 Task: Create a due date automation trigger when advanced on, on the monday of the week a card is due add checklist with all checklists complete at 11:00 AM.
Action: Mouse moved to (1320, 100)
Screenshot: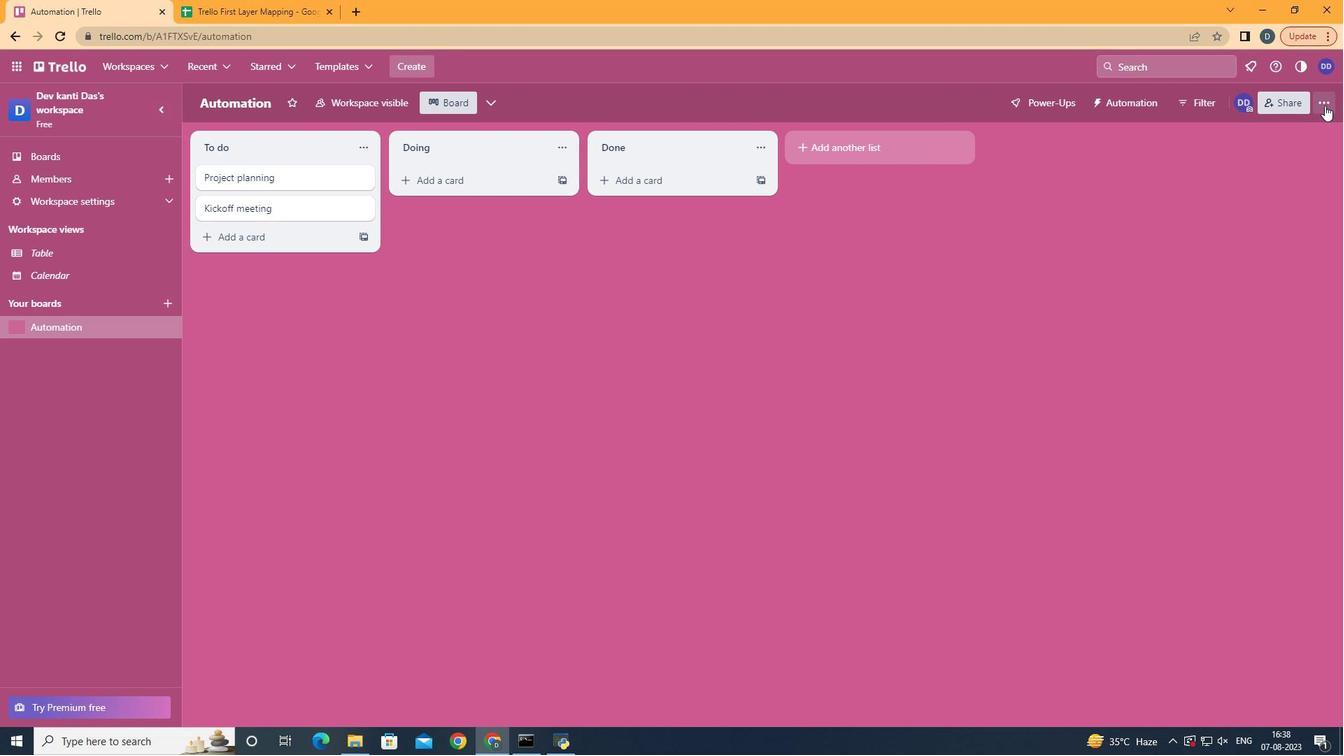 
Action: Mouse pressed left at (1320, 100)
Screenshot: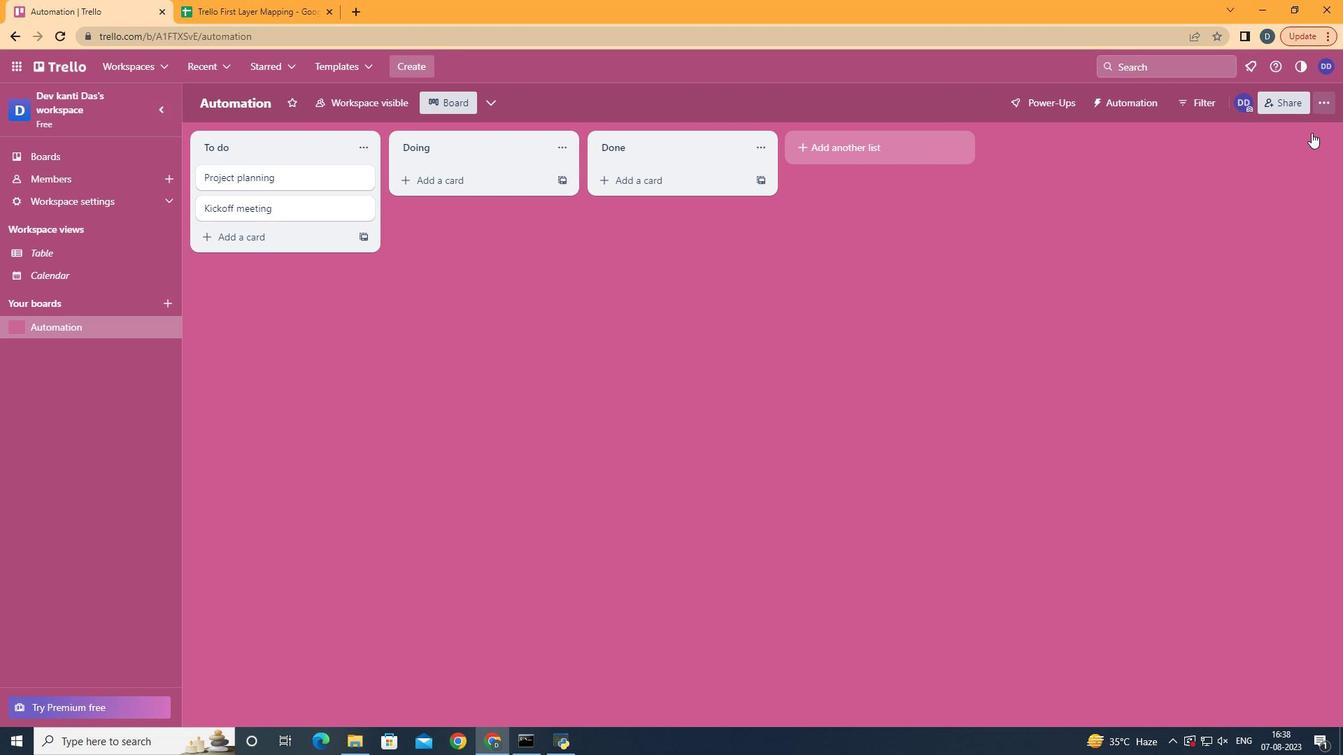 
Action: Mouse moved to (1227, 295)
Screenshot: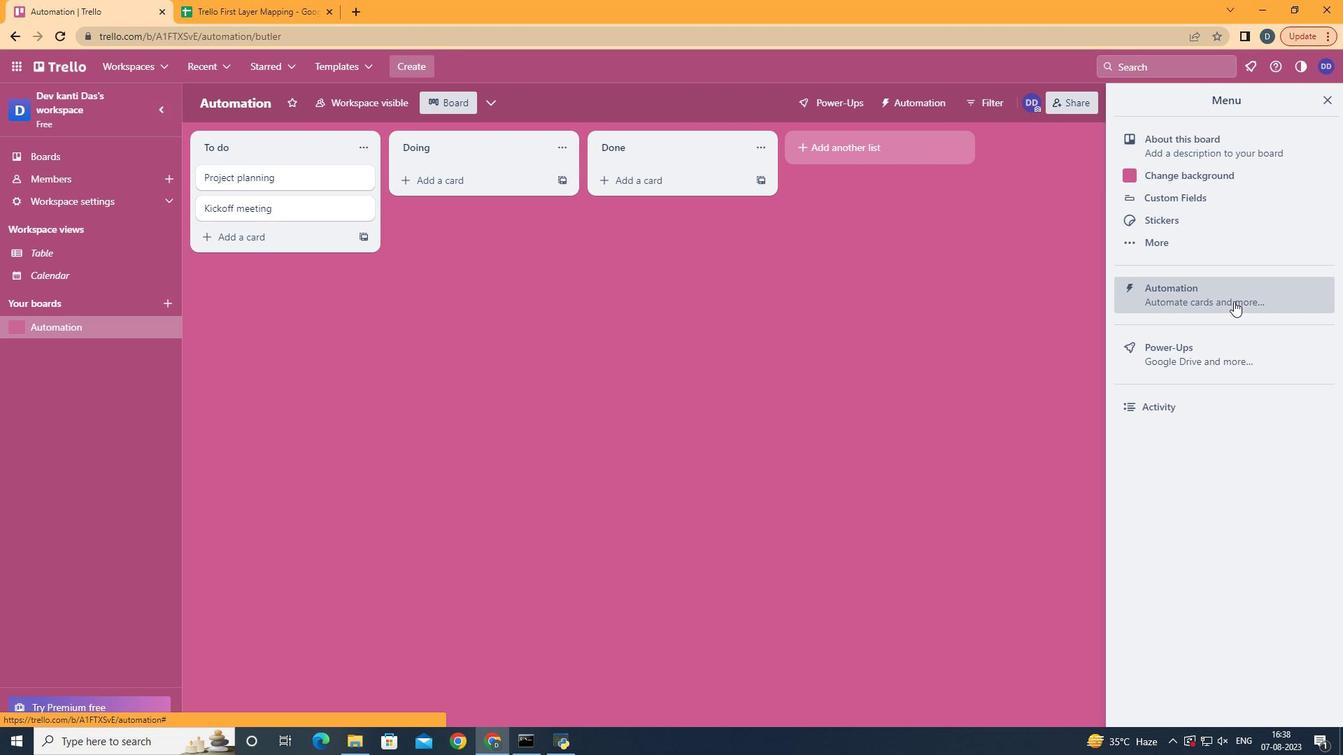 
Action: Mouse pressed left at (1227, 295)
Screenshot: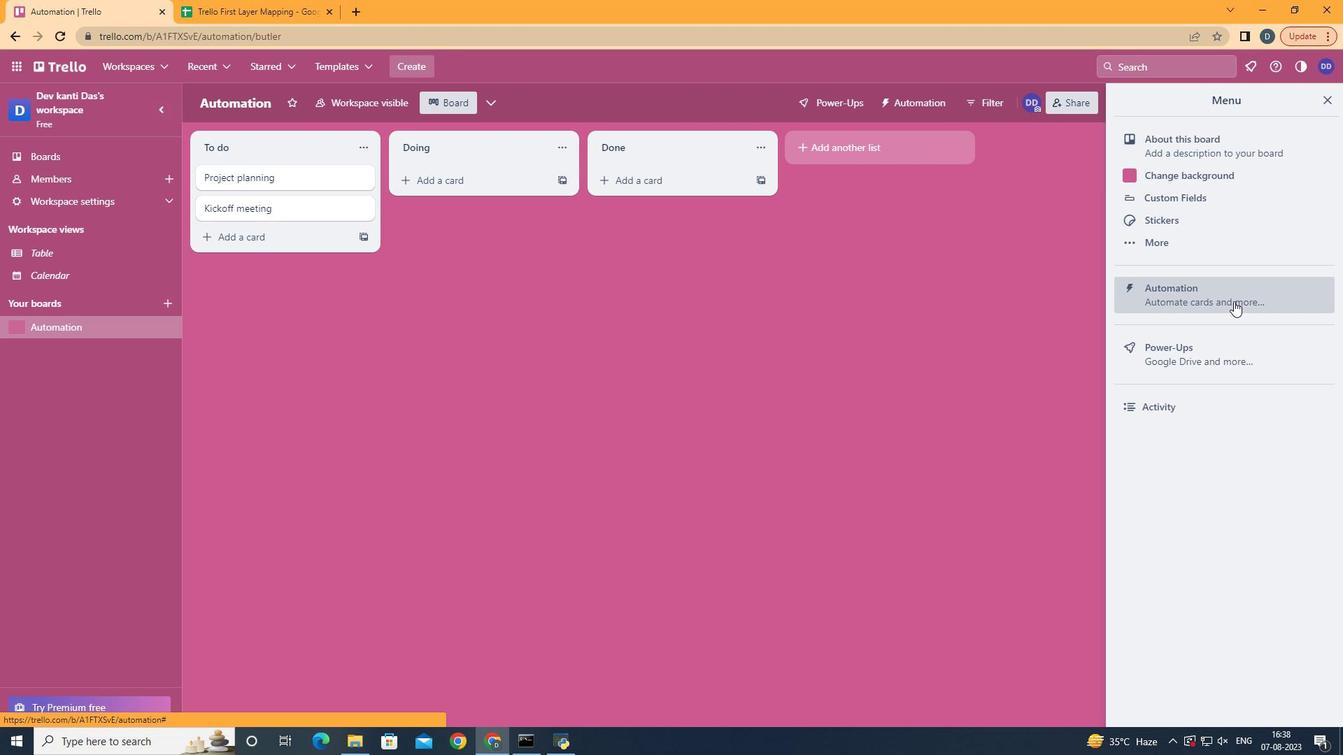 
Action: Mouse moved to (244, 275)
Screenshot: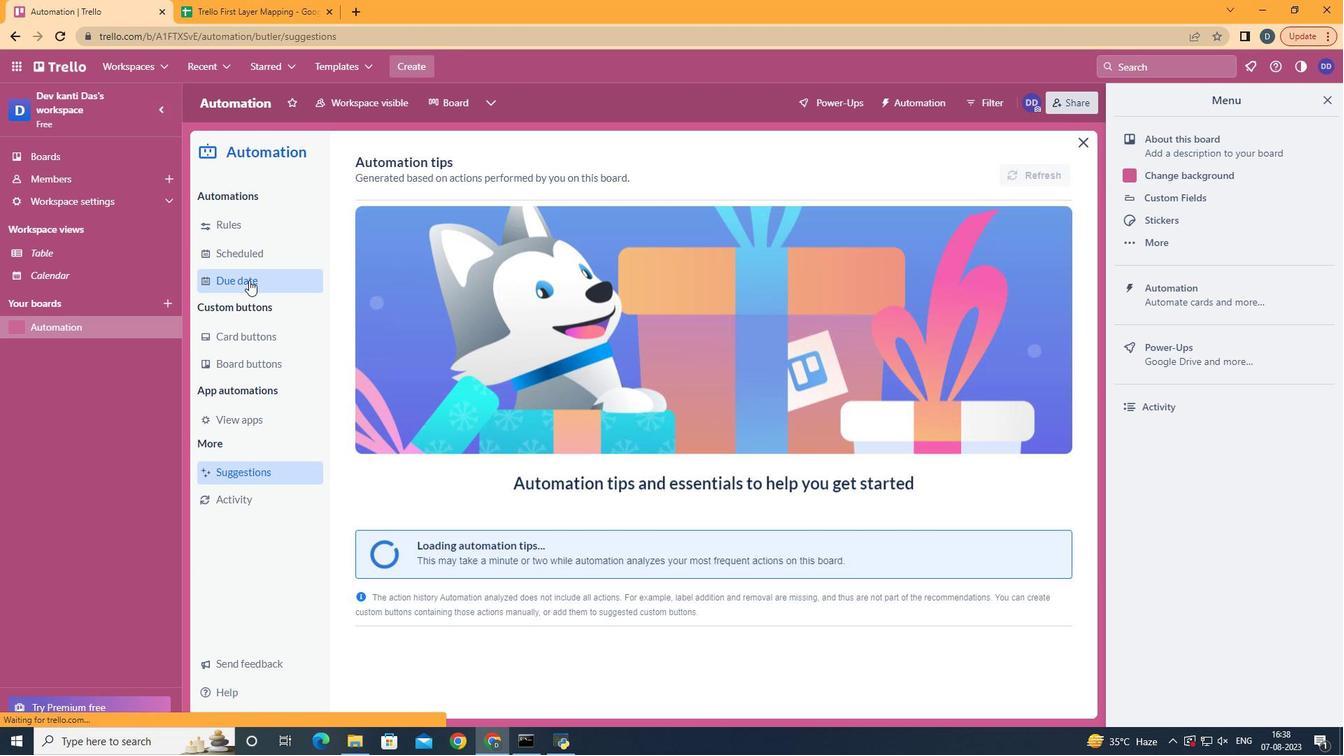 
Action: Mouse pressed left at (244, 275)
Screenshot: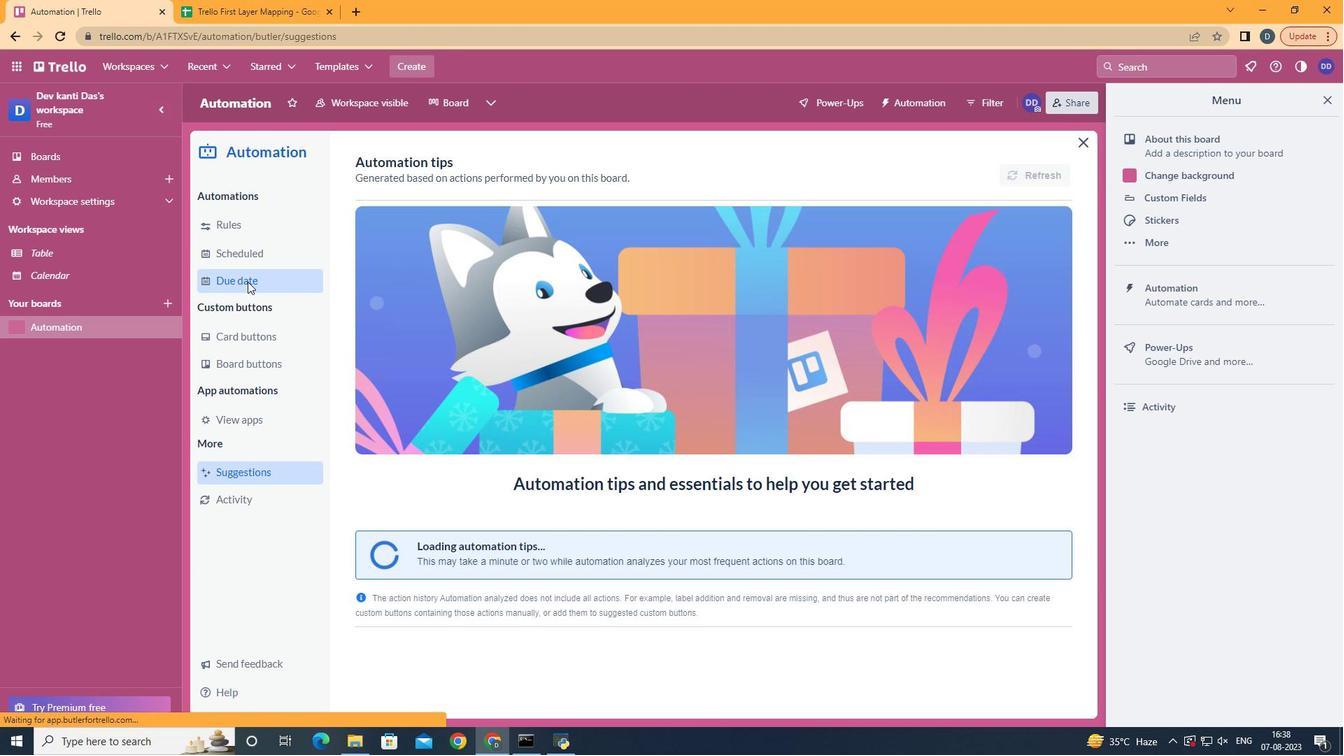 
Action: Mouse moved to (980, 158)
Screenshot: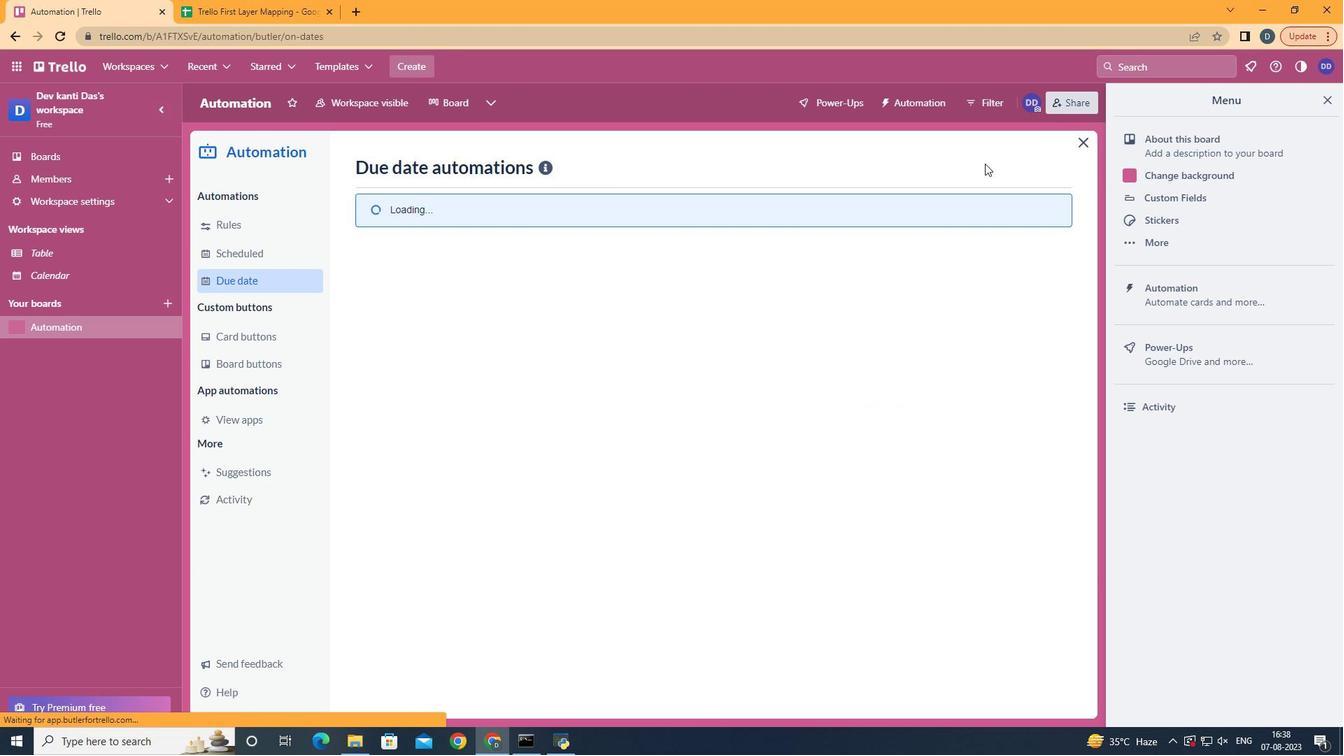 
Action: Mouse pressed left at (980, 158)
Screenshot: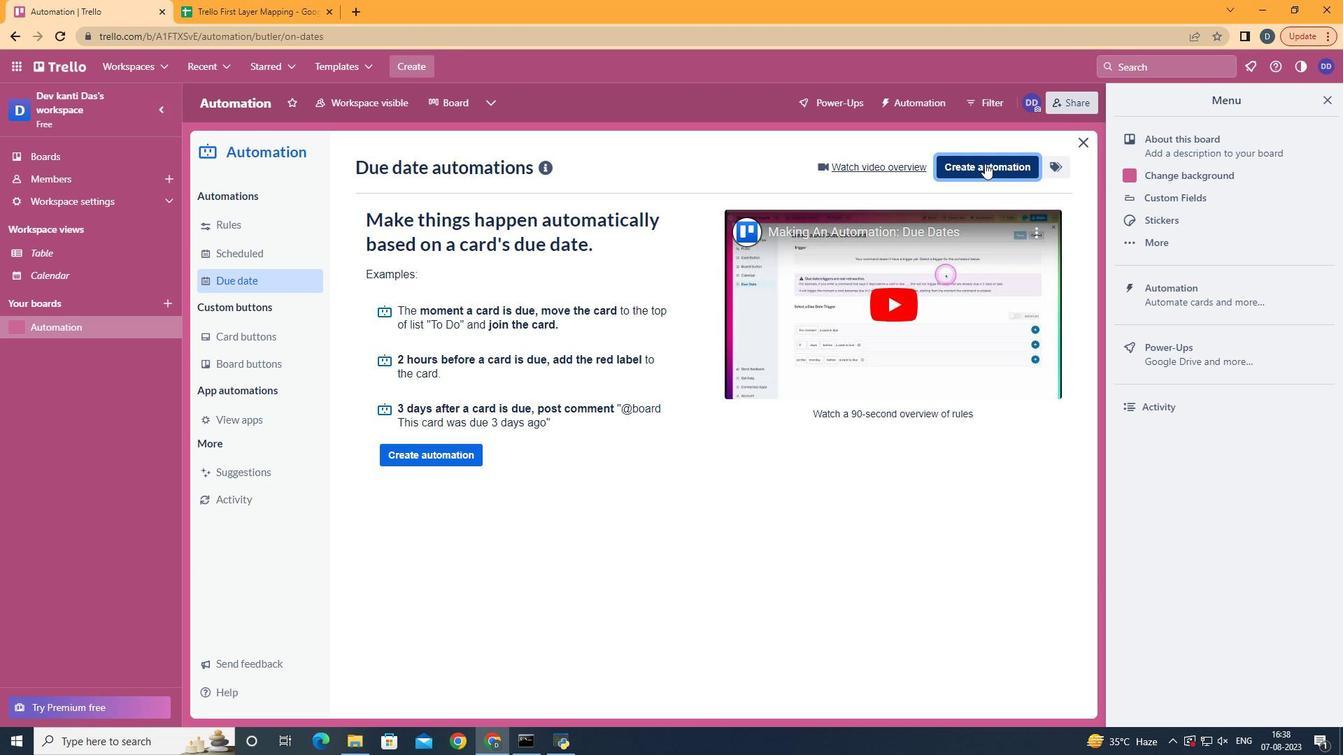
Action: Mouse moved to (729, 295)
Screenshot: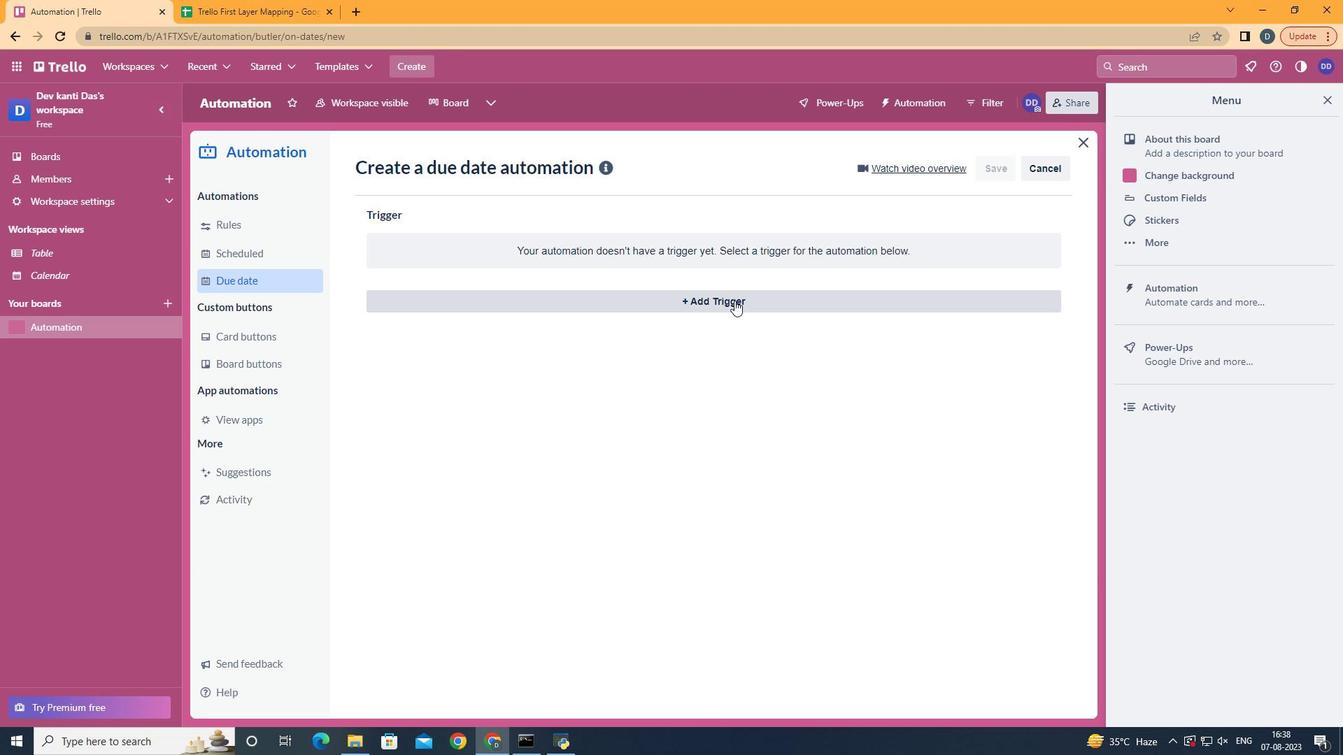 
Action: Mouse pressed left at (729, 295)
Screenshot: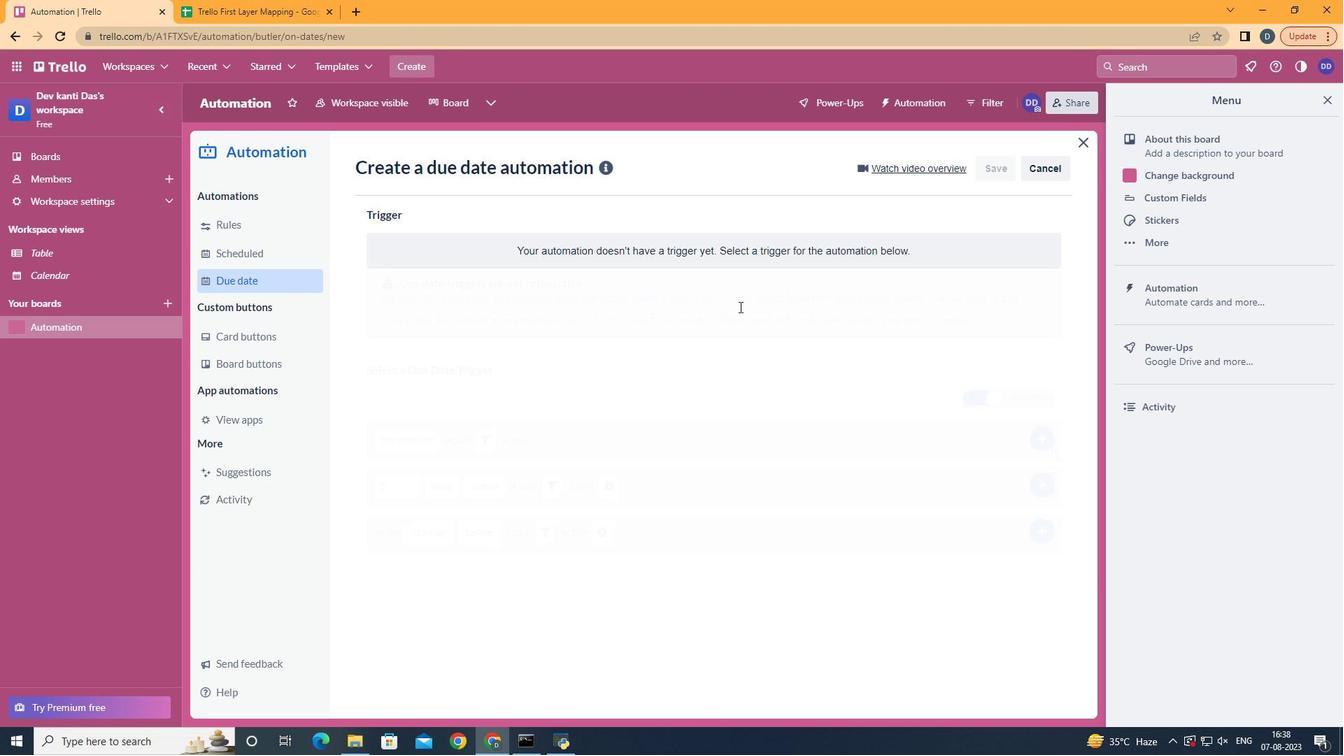 
Action: Mouse moved to (468, 358)
Screenshot: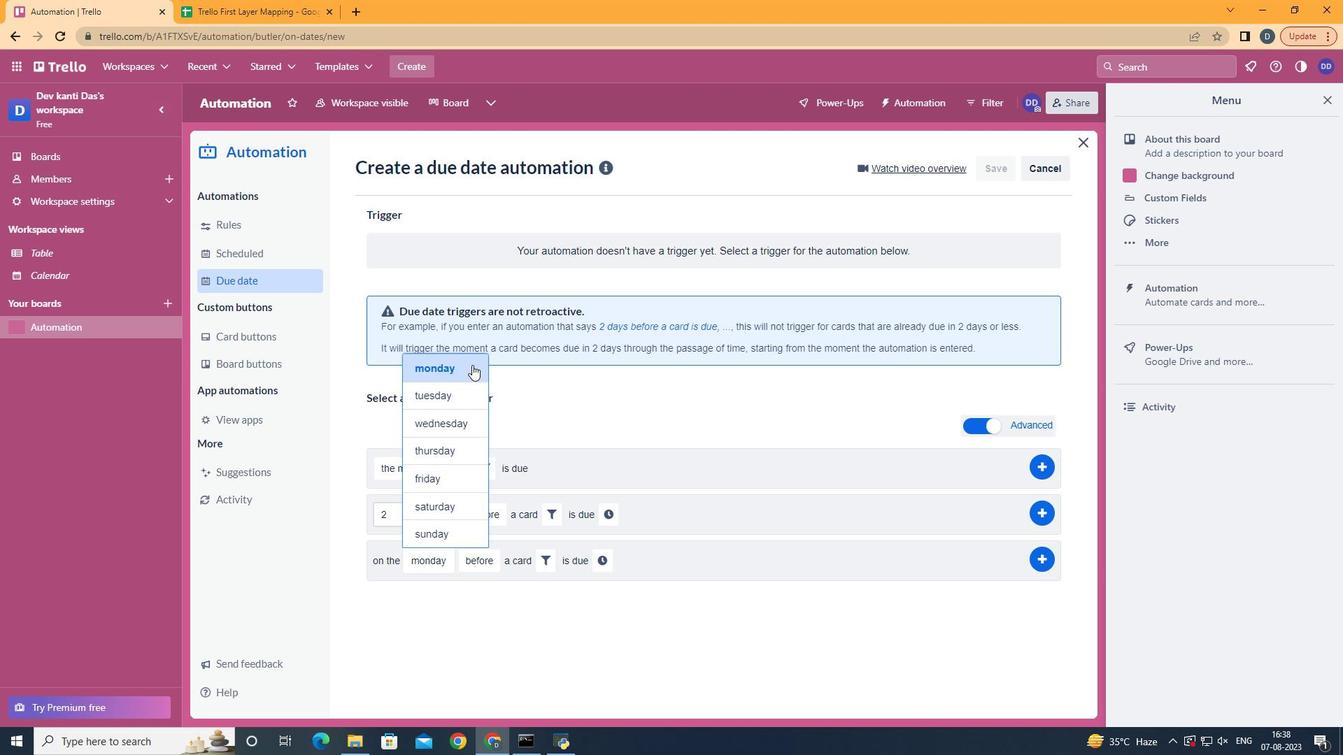 
Action: Mouse pressed left at (468, 358)
Screenshot: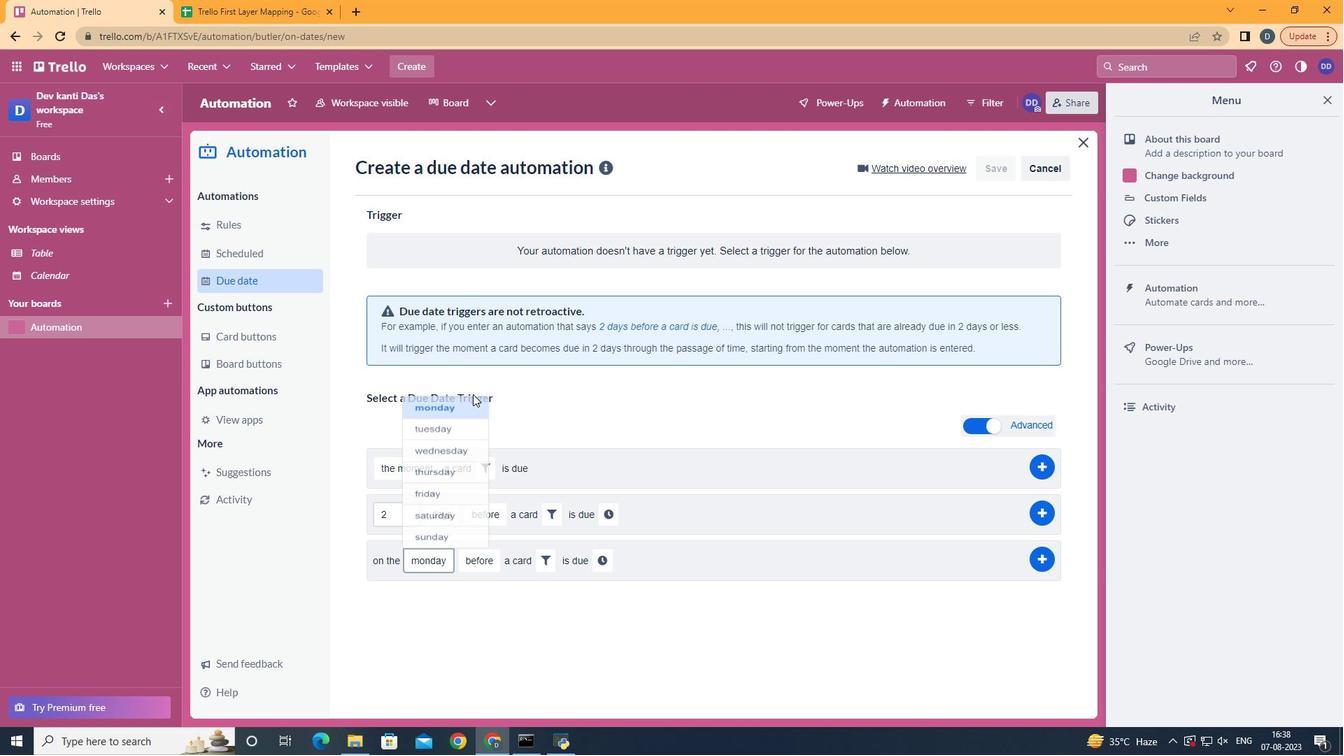 
Action: Mouse moved to (489, 638)
Screenshot: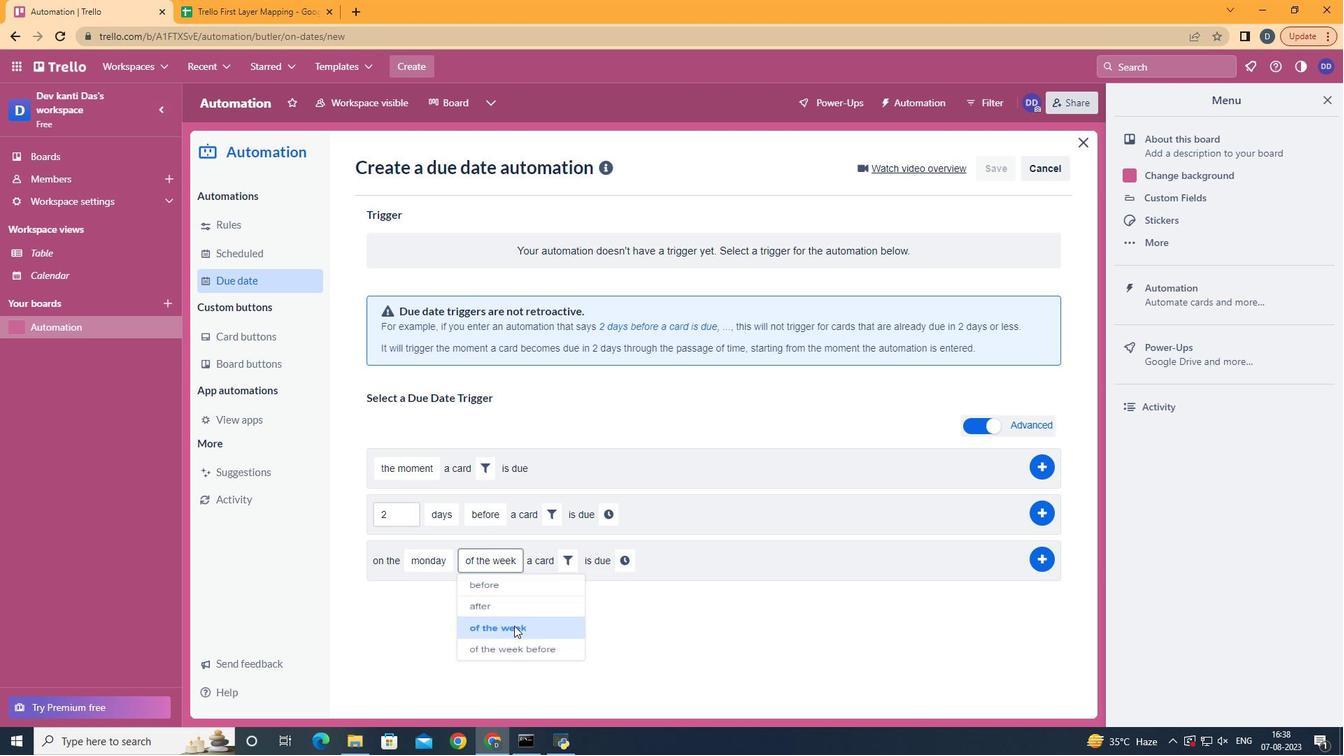 
Action: Mouse pressed left at (489, 638)
Screenshot: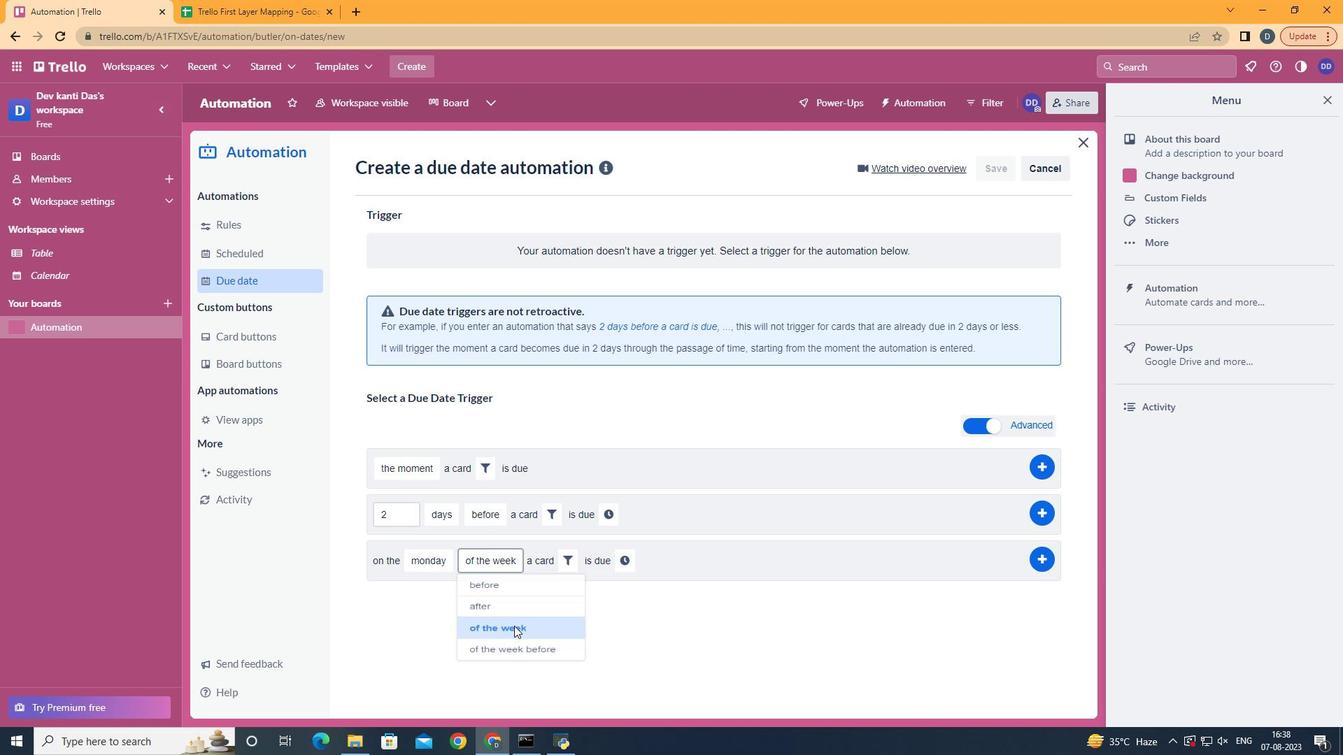 
Action: Mouse moved to (560, 549)
Screenshot: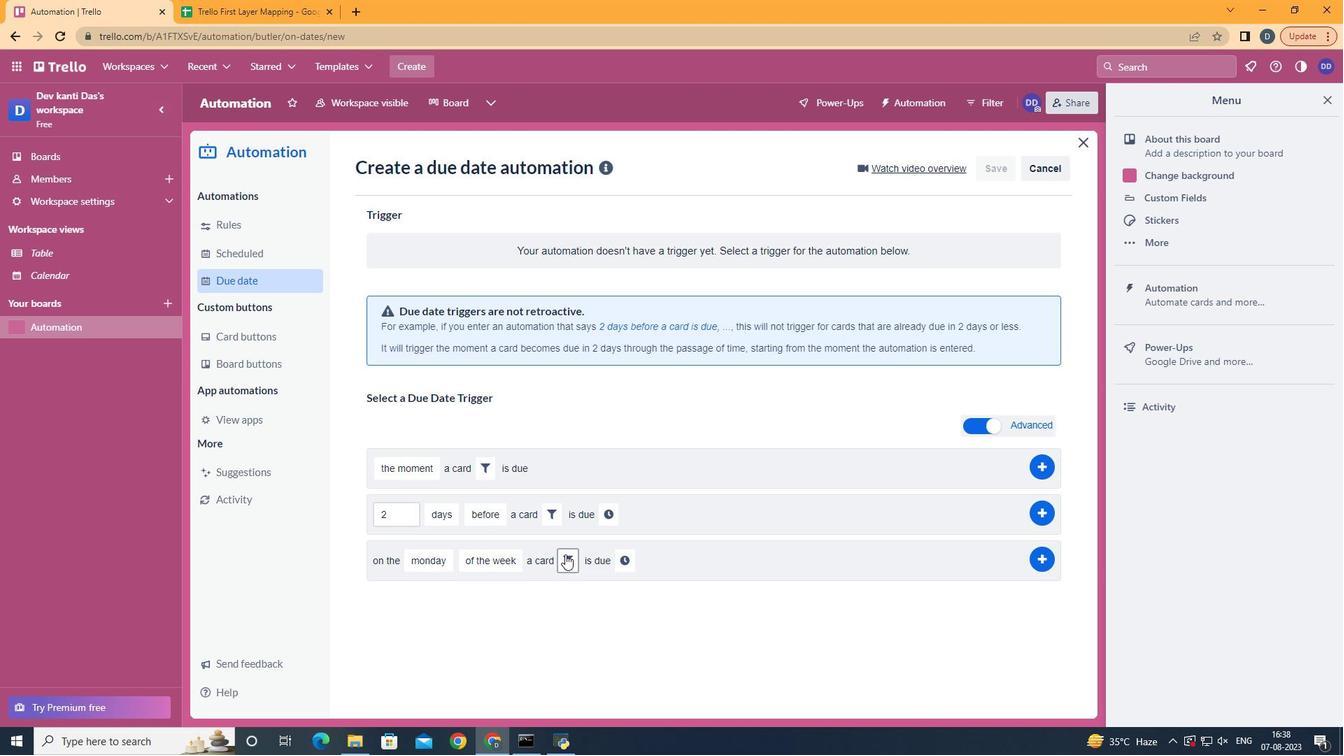 
Action: Mouse pressed left at (560, 549)
Screenshot: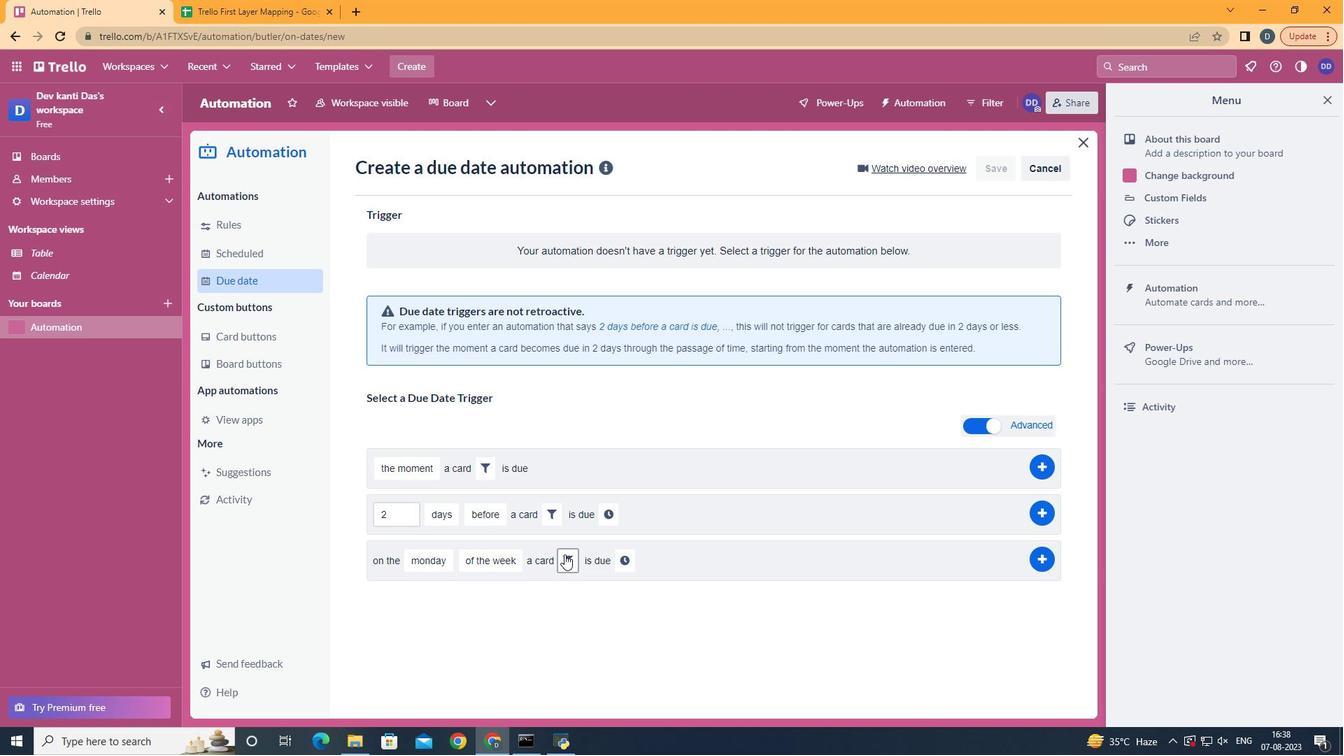 
Action: Mouse moved to (694, 599)
Screenshot: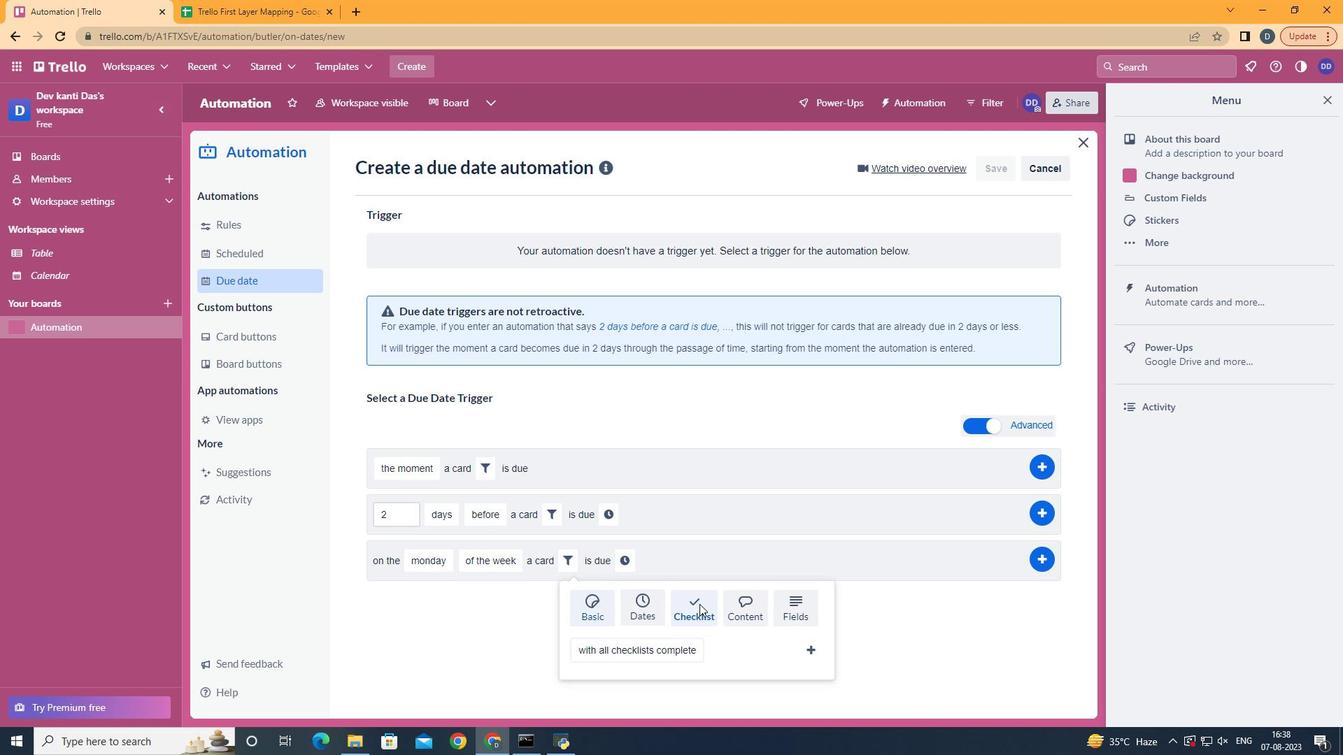 
Action: Mouse pressed left at (694, 599)
Screenshot: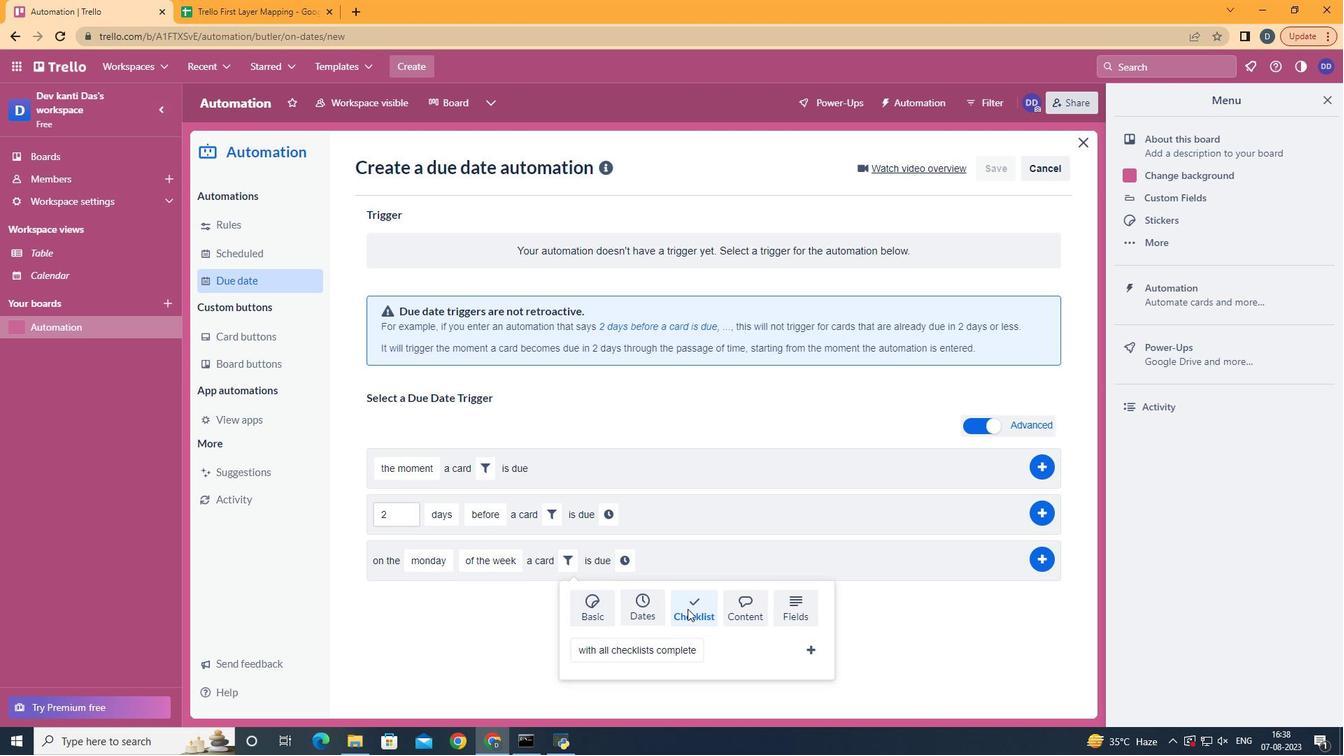 
Action: Mouse moved to (658, 505)
Screenshot: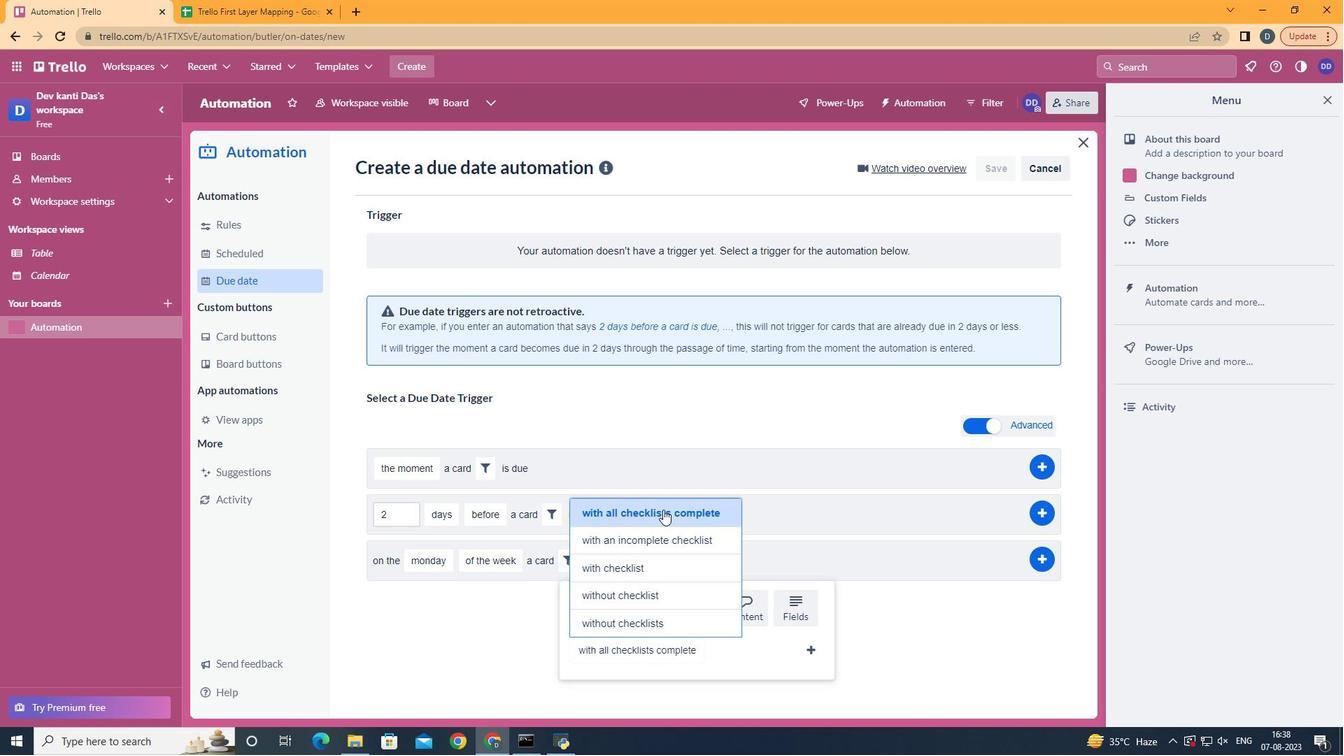 
Action: Mouse pressed left at (658, 505)
Screenshot: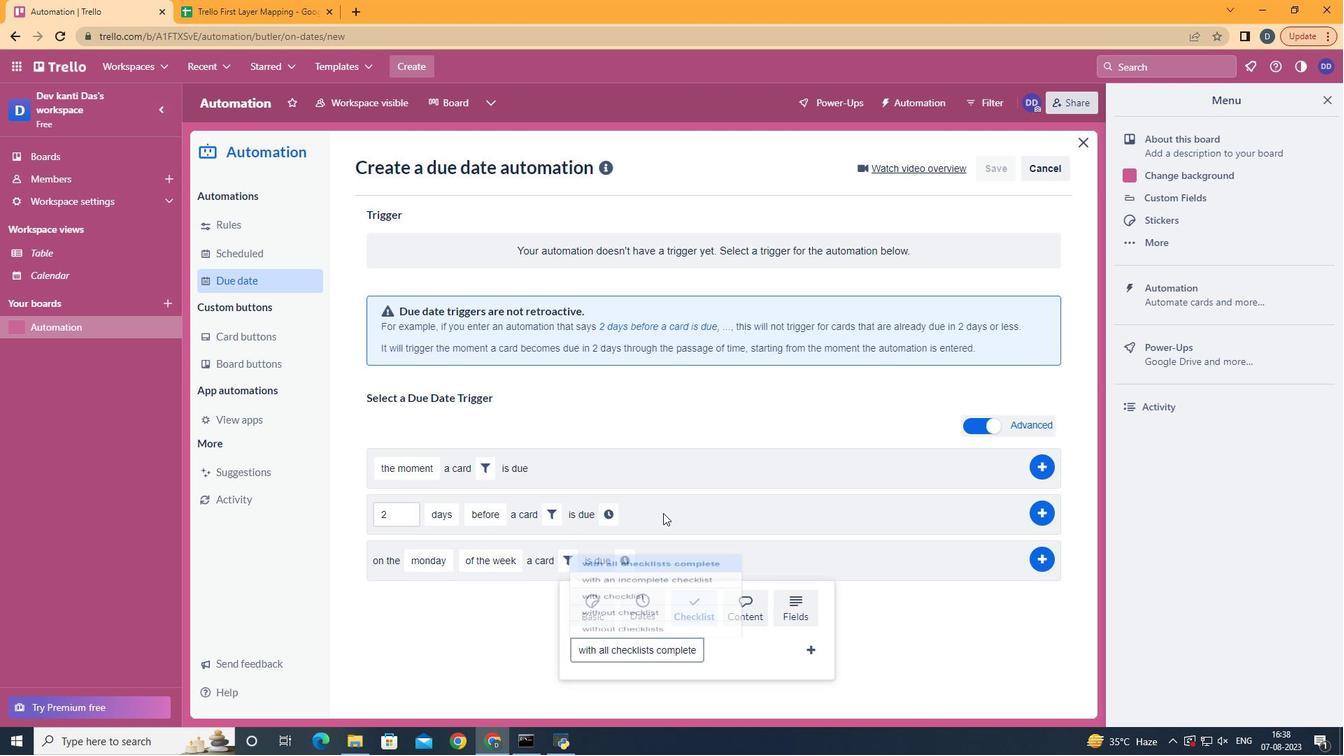 
Action: Mouse moved to (812, 640)
Screenshot: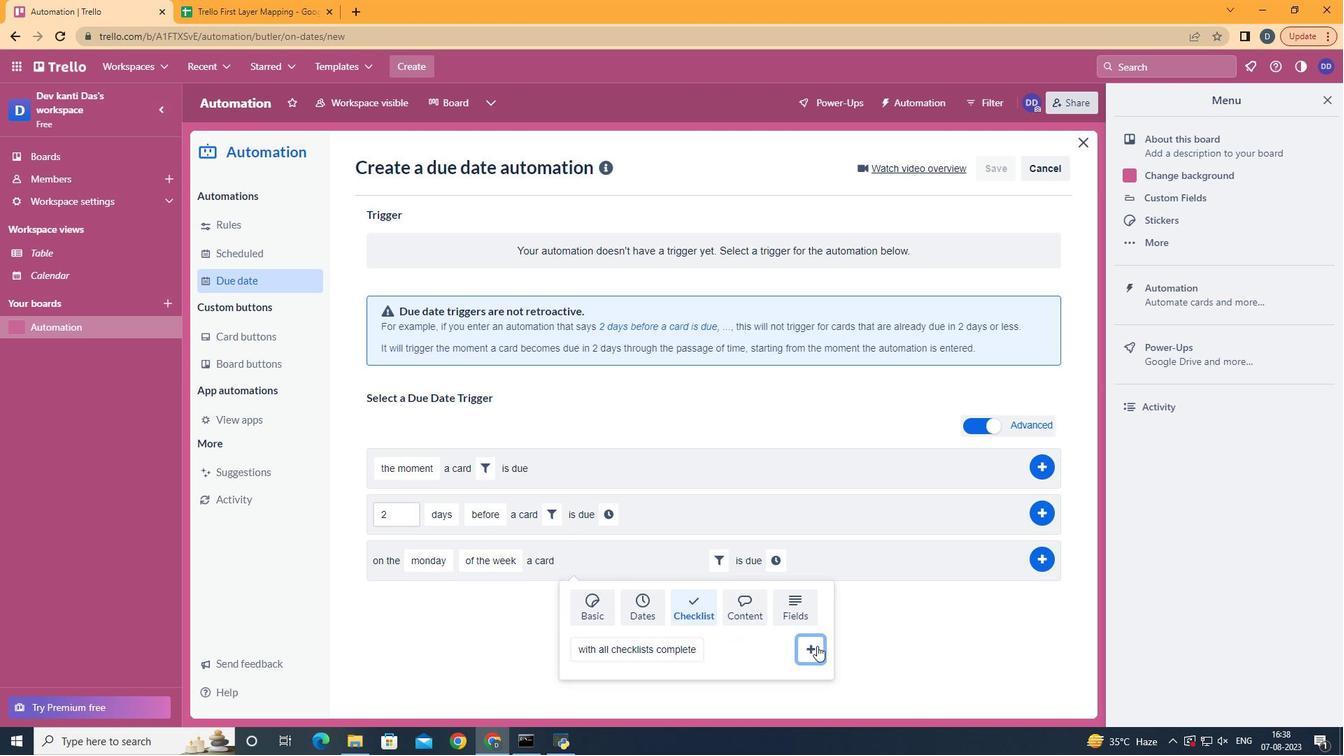 
Action: Mouse pressed left at (812, 640)
Screenshot: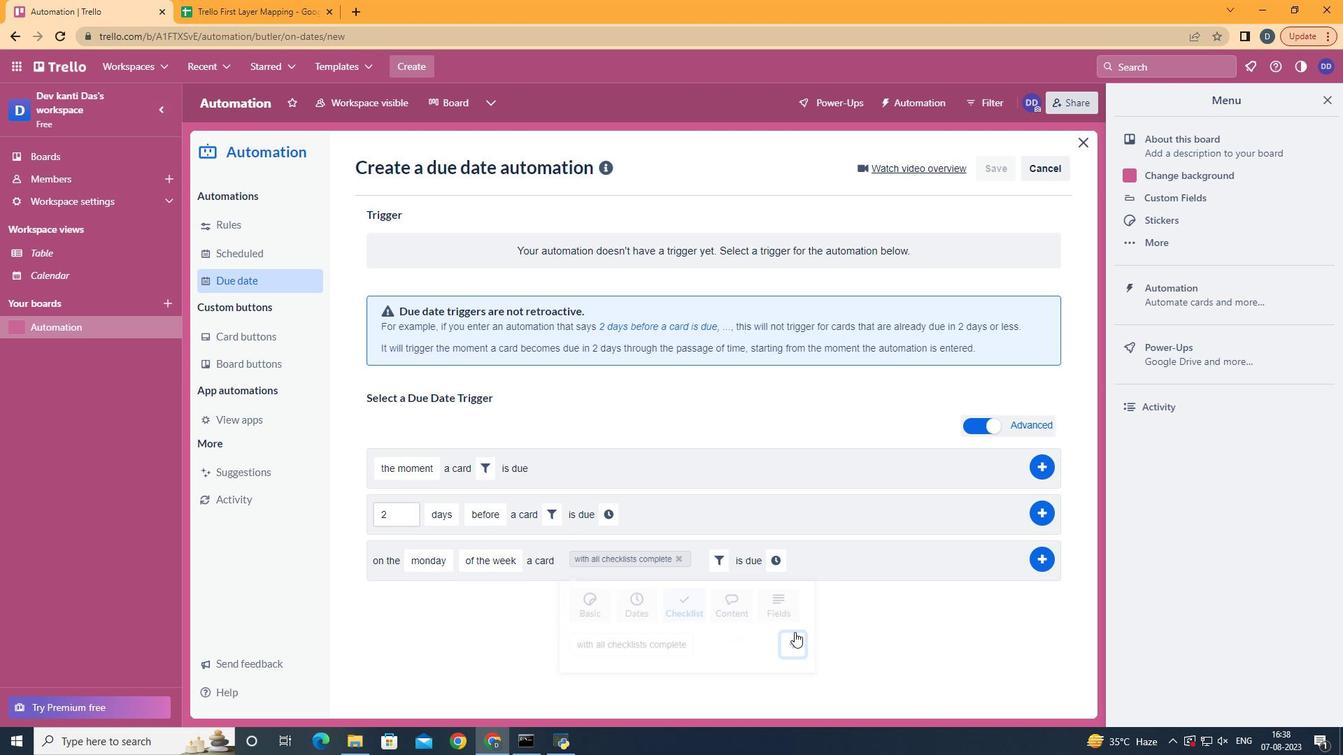 
Action: Mouse moved to (766, 551)
Screenshot: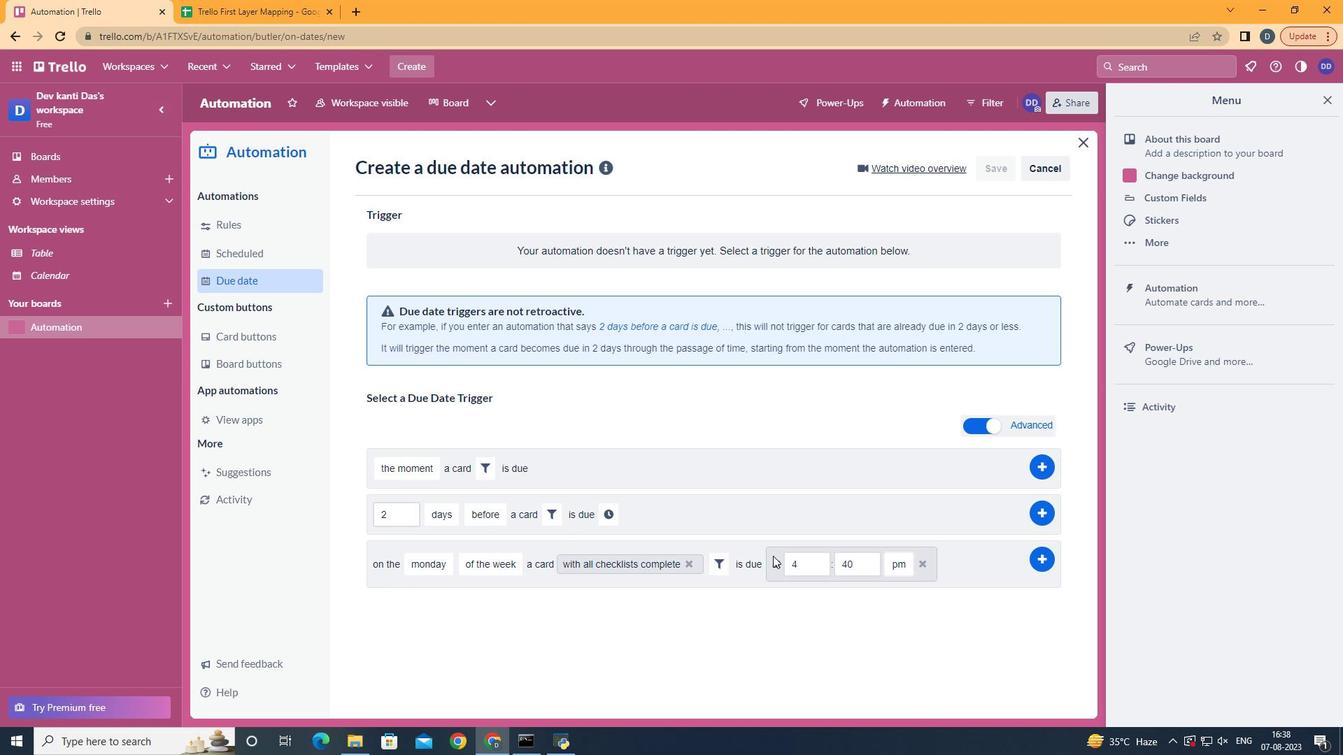 
Action: Mouse pressed left at (766, 551)
Screenshot: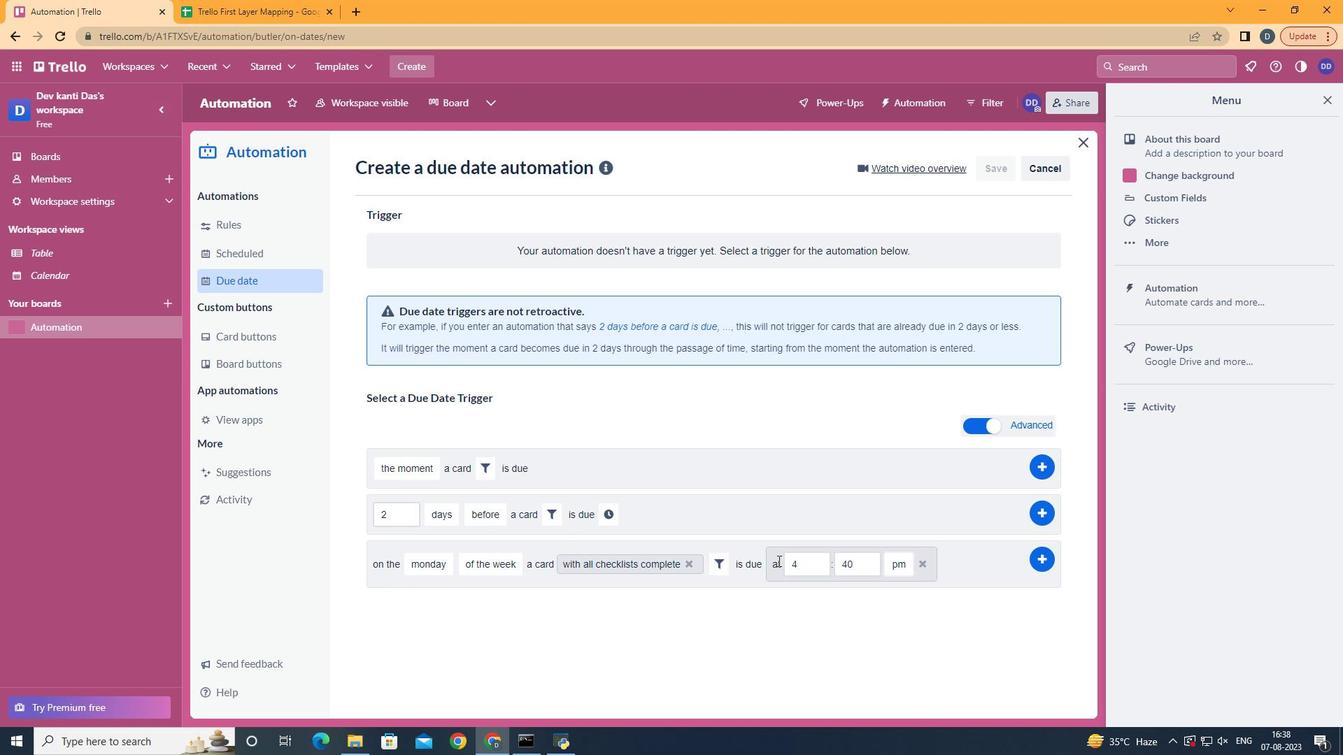 
Action: Mouse moved to (803, 568)
Screenshot: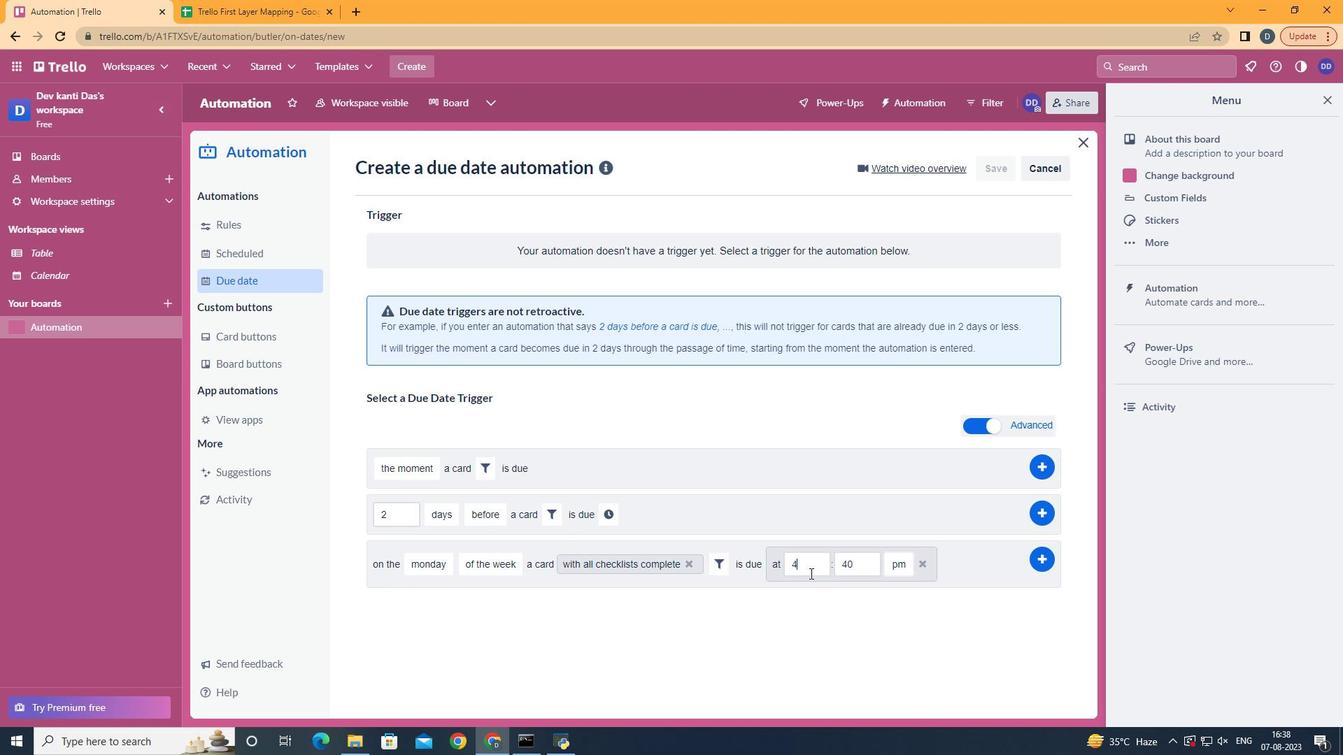 
Action: Mouse pressed left at (803, 568)
Screenshot: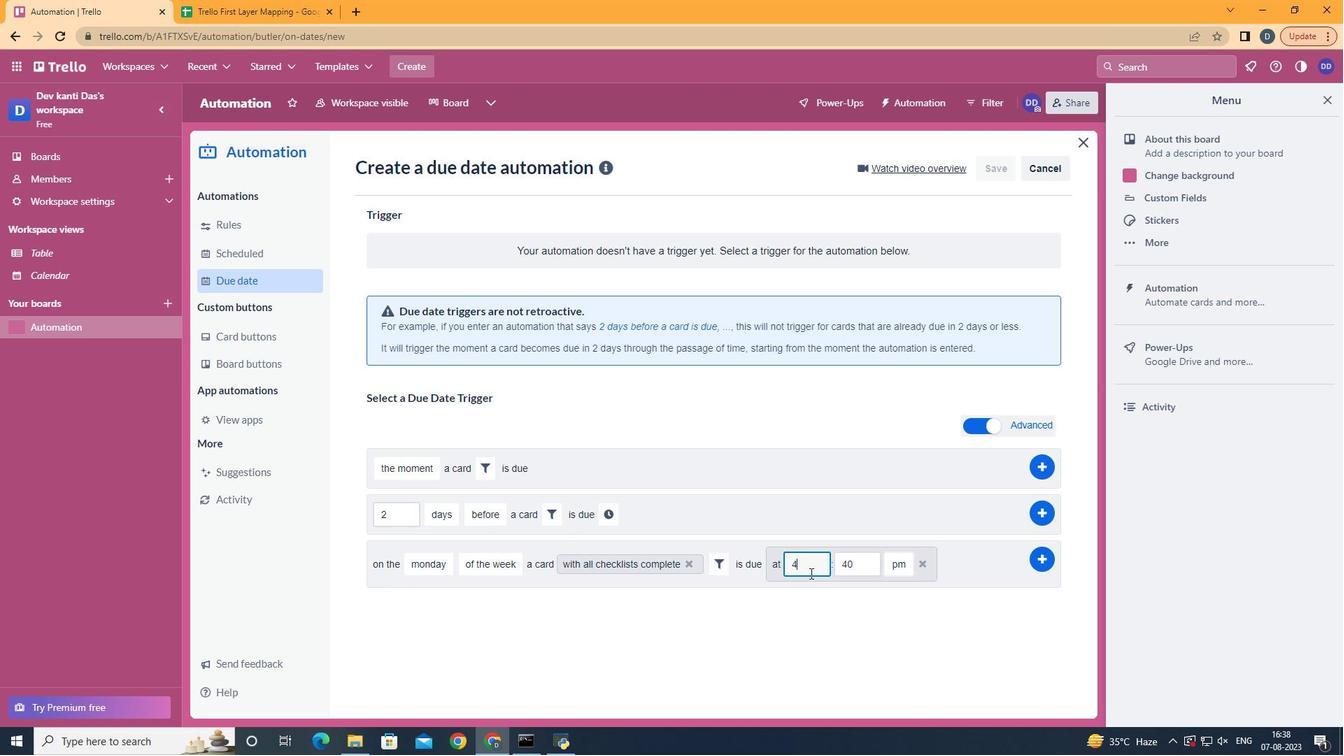 
Action: Mouse moved to (805, 568)
Screenshot: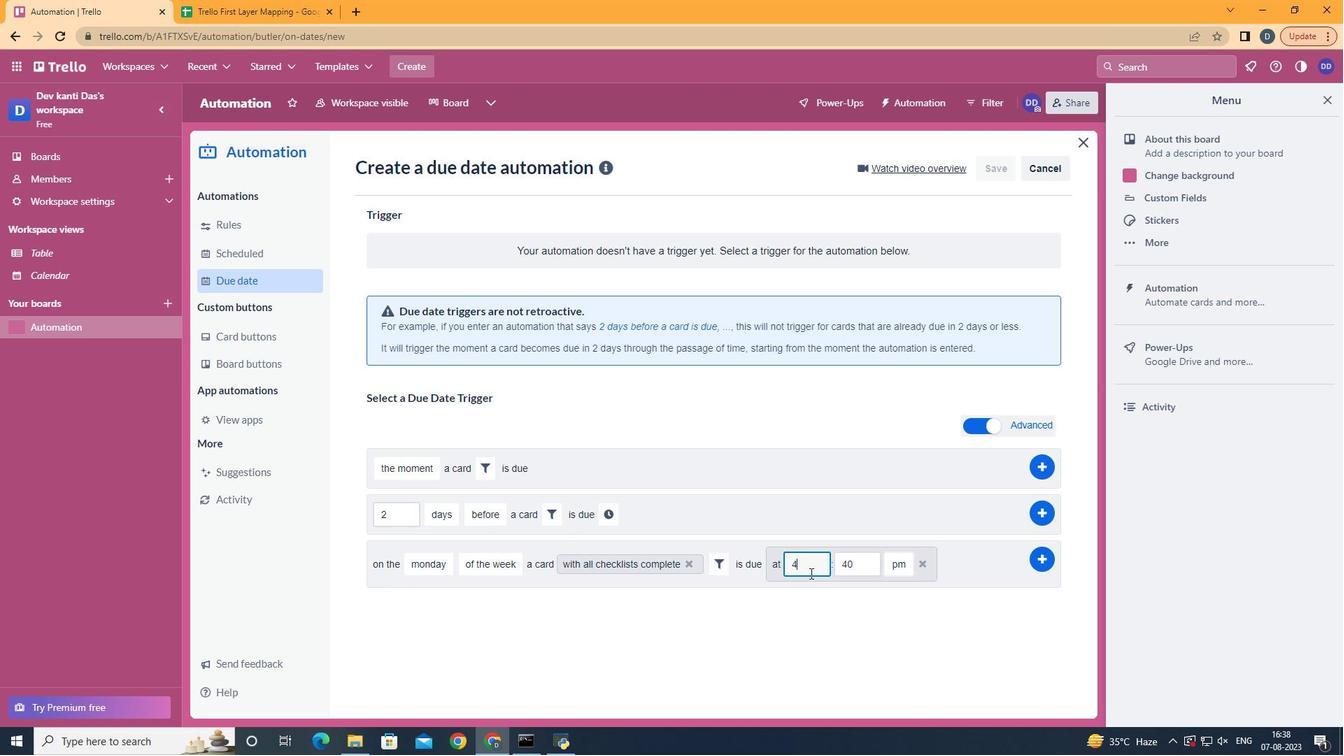 
Action: Key pressed <Key.backspace>11
Screenshot: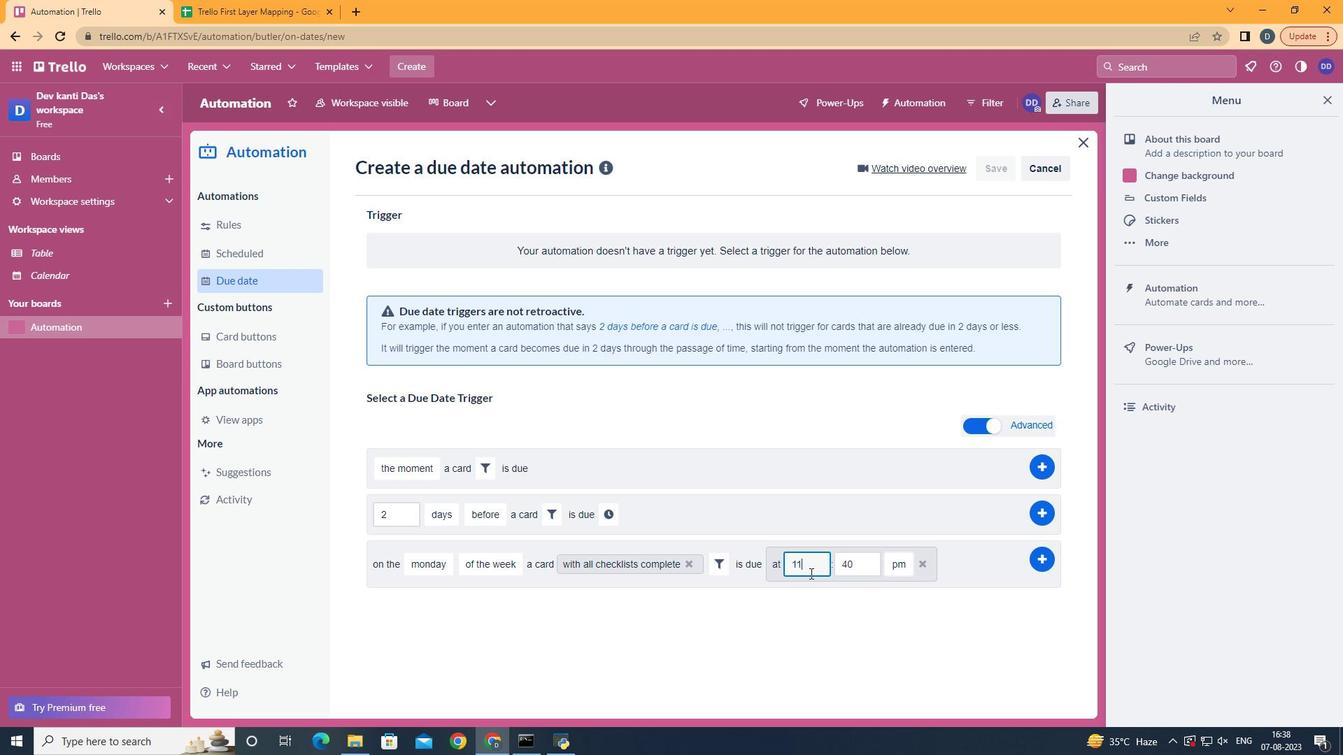
Action: Mouse moved to (866, 568)
Screenshot: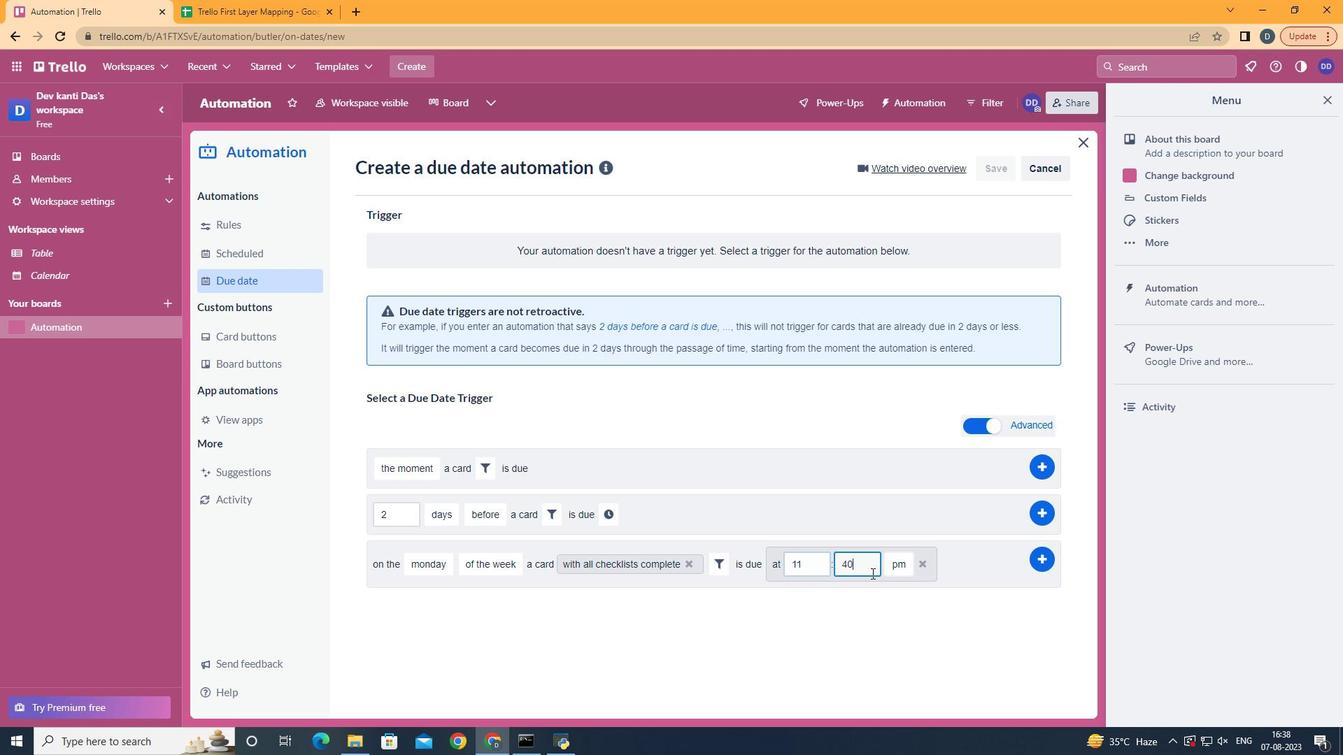 
Action: Mouse pressed left at (866, 568)
Screenshot: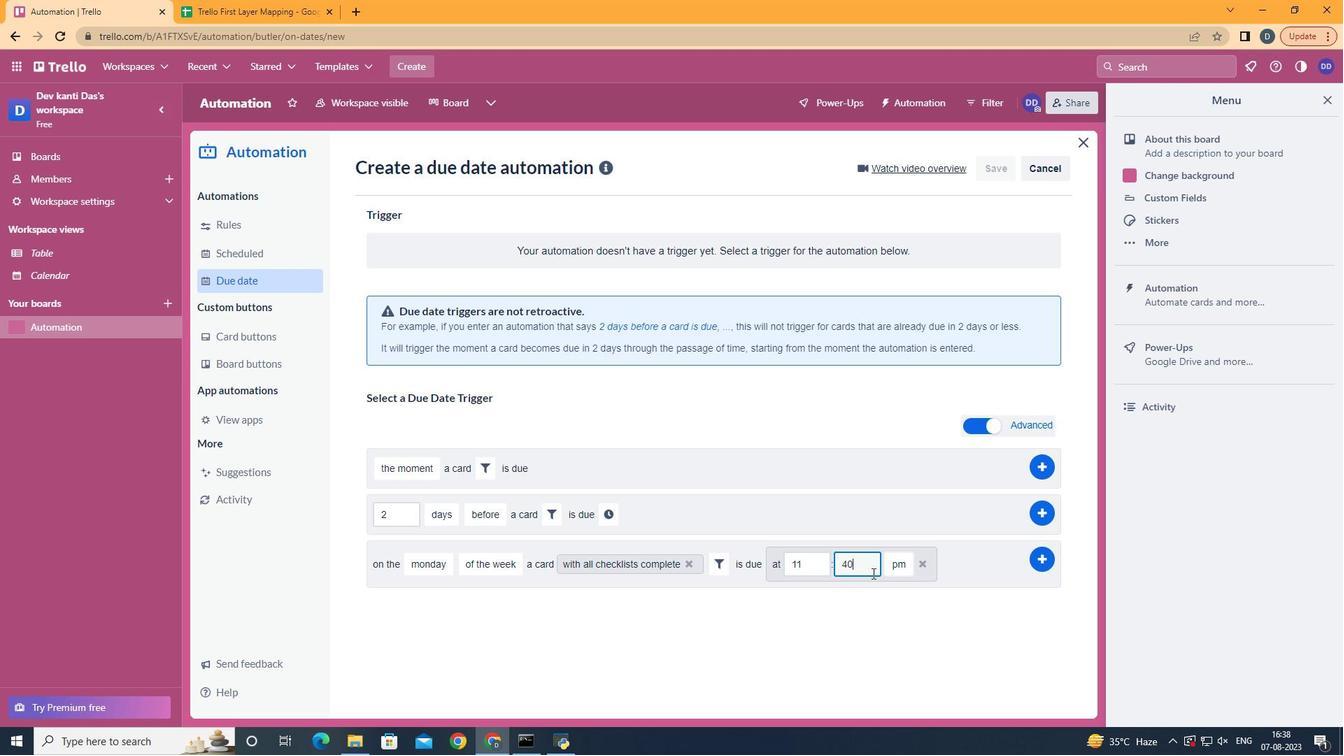
Action: Mouse moved to (867, 568)
Screenshot: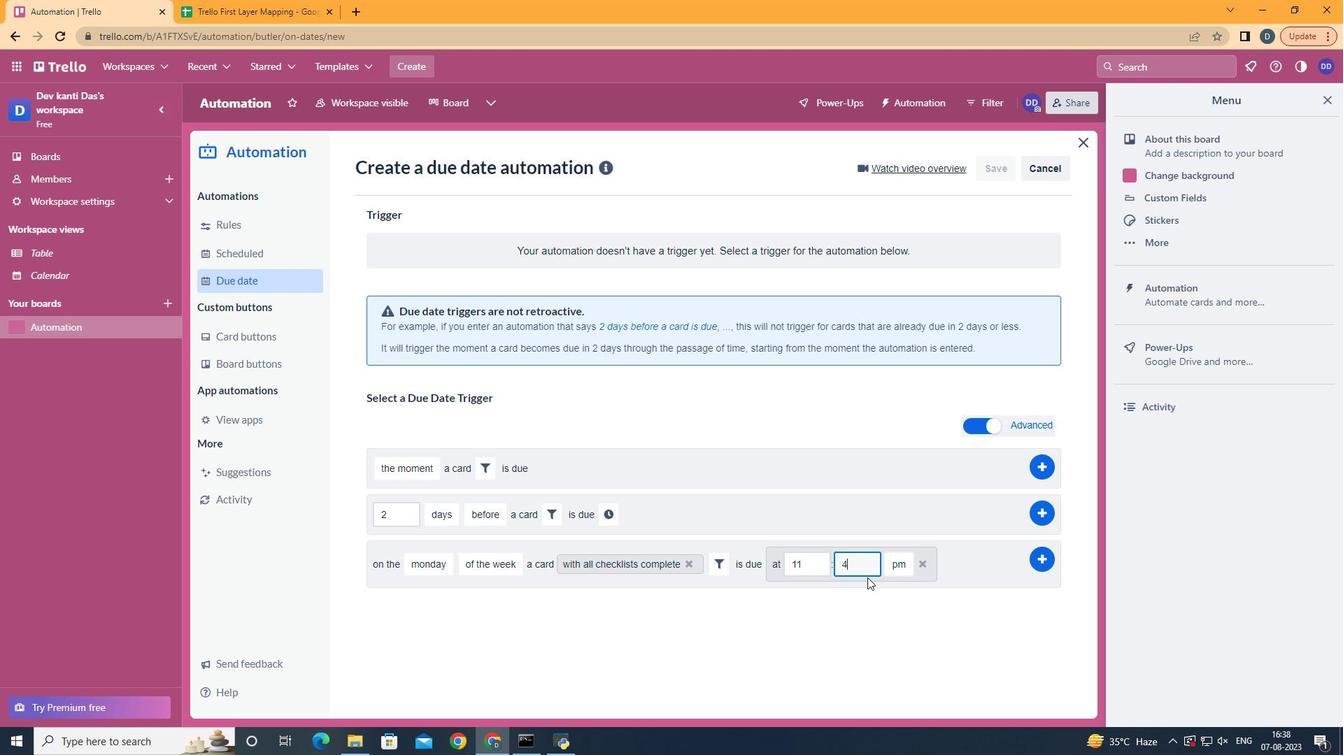 
Action: Key pressed <Key.backspace>
Screenshot: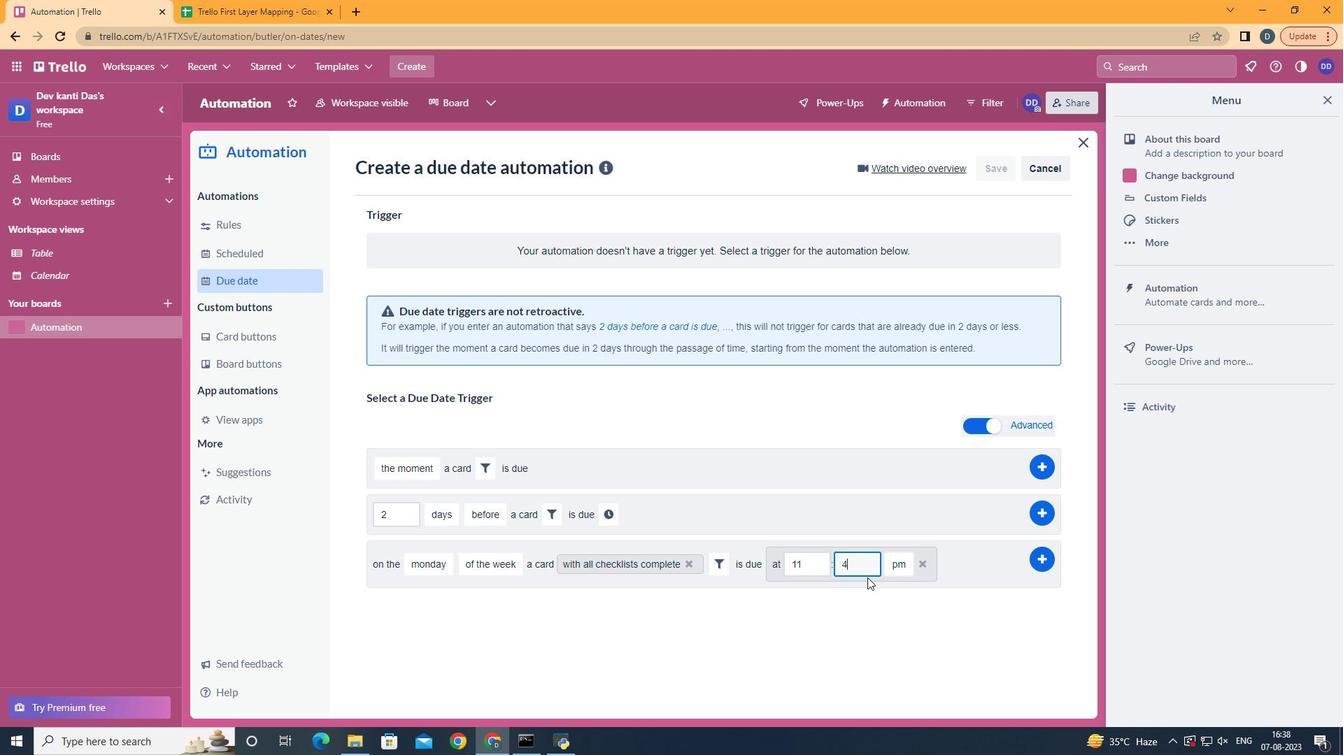 
Action: Mouse moved to (862, 573)
Screenshot: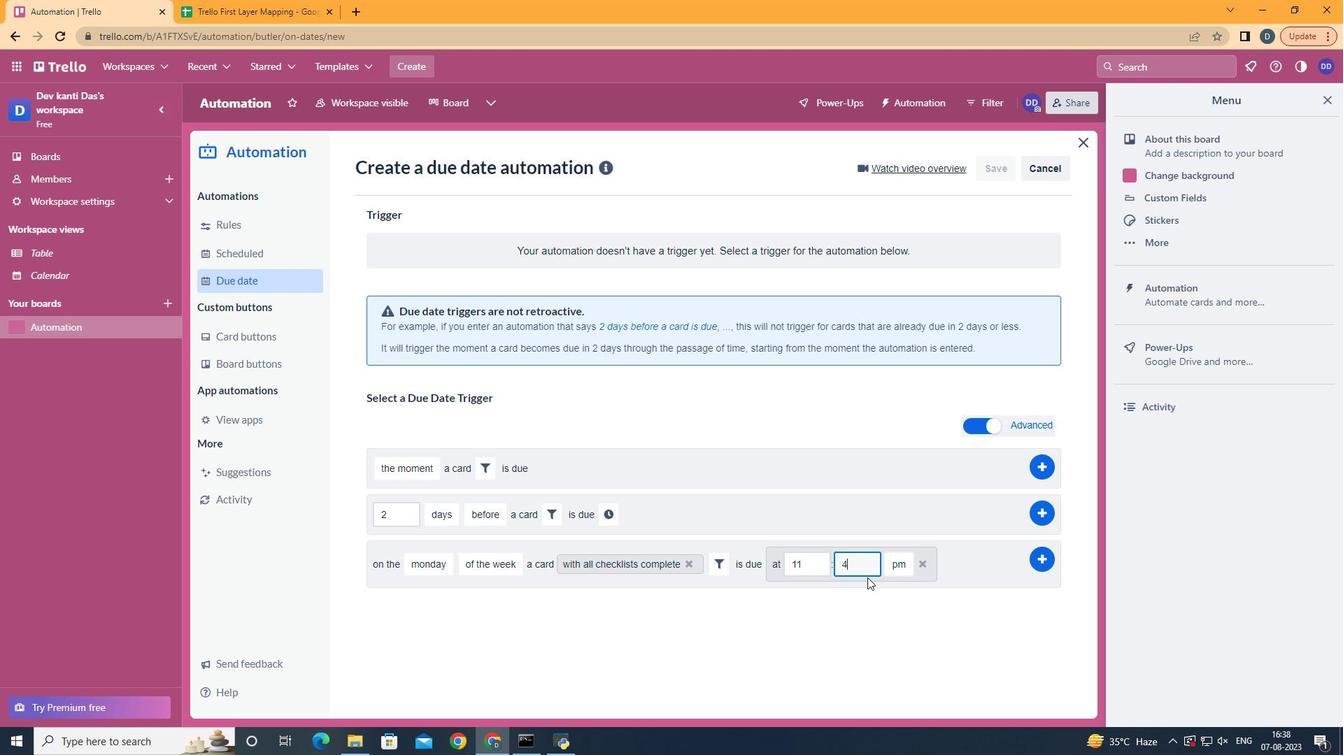 
Action: Key pressed <Key.backspace>00
Screenshot: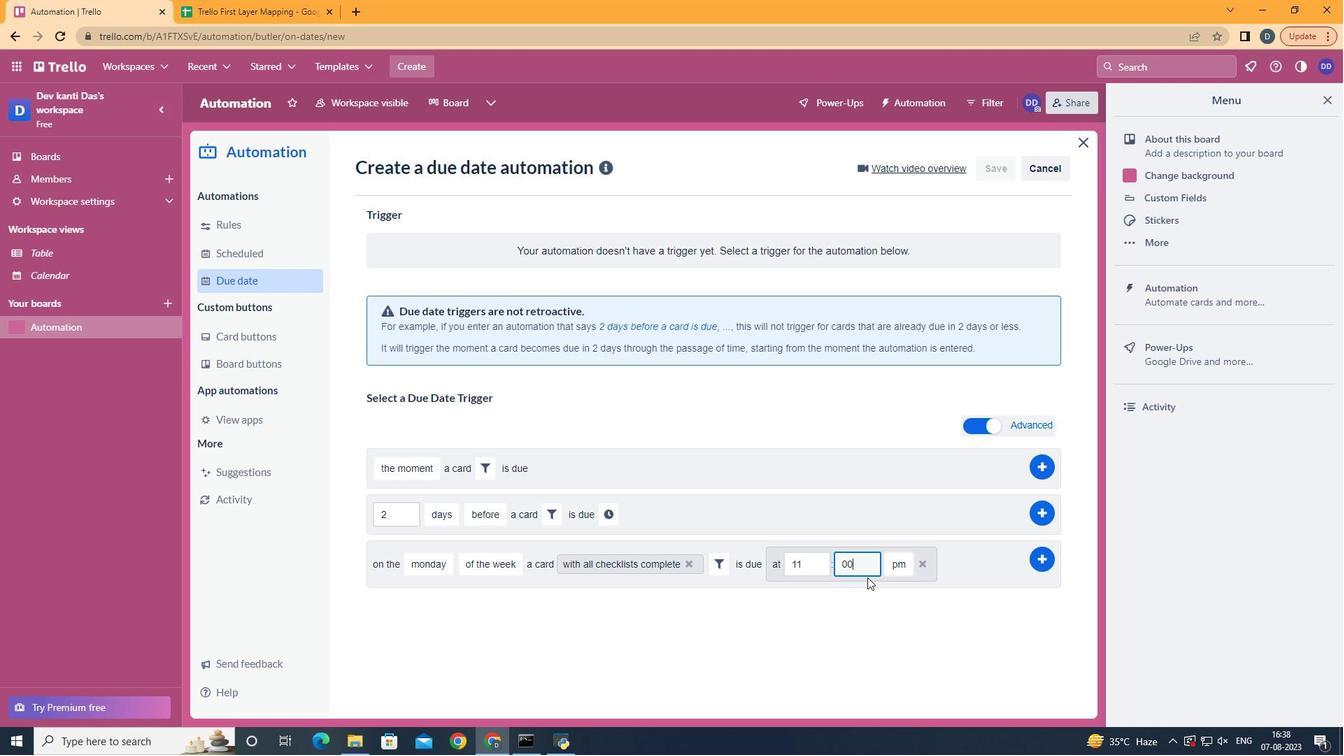 
Action: Mouse moved to (899, 584)
Screenshot: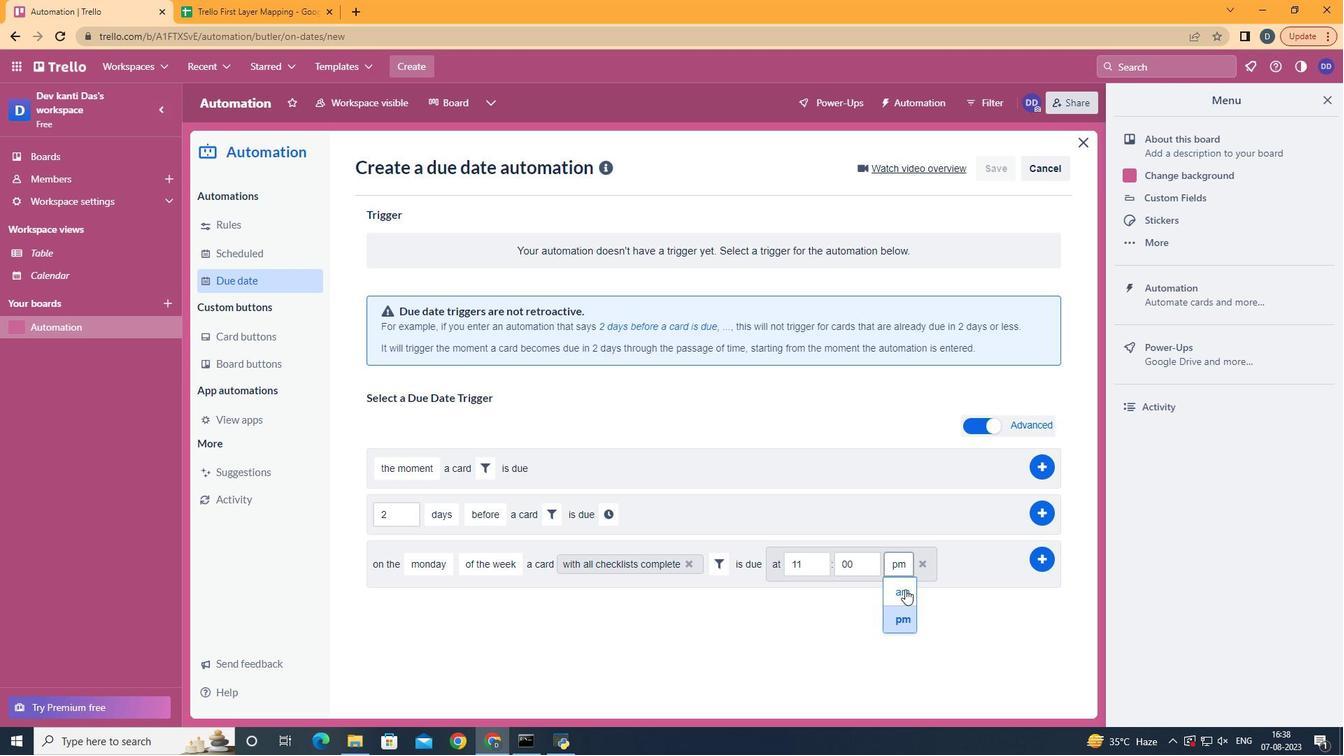 
Action: Mouse pressed left at (899, 584)
Screenshot: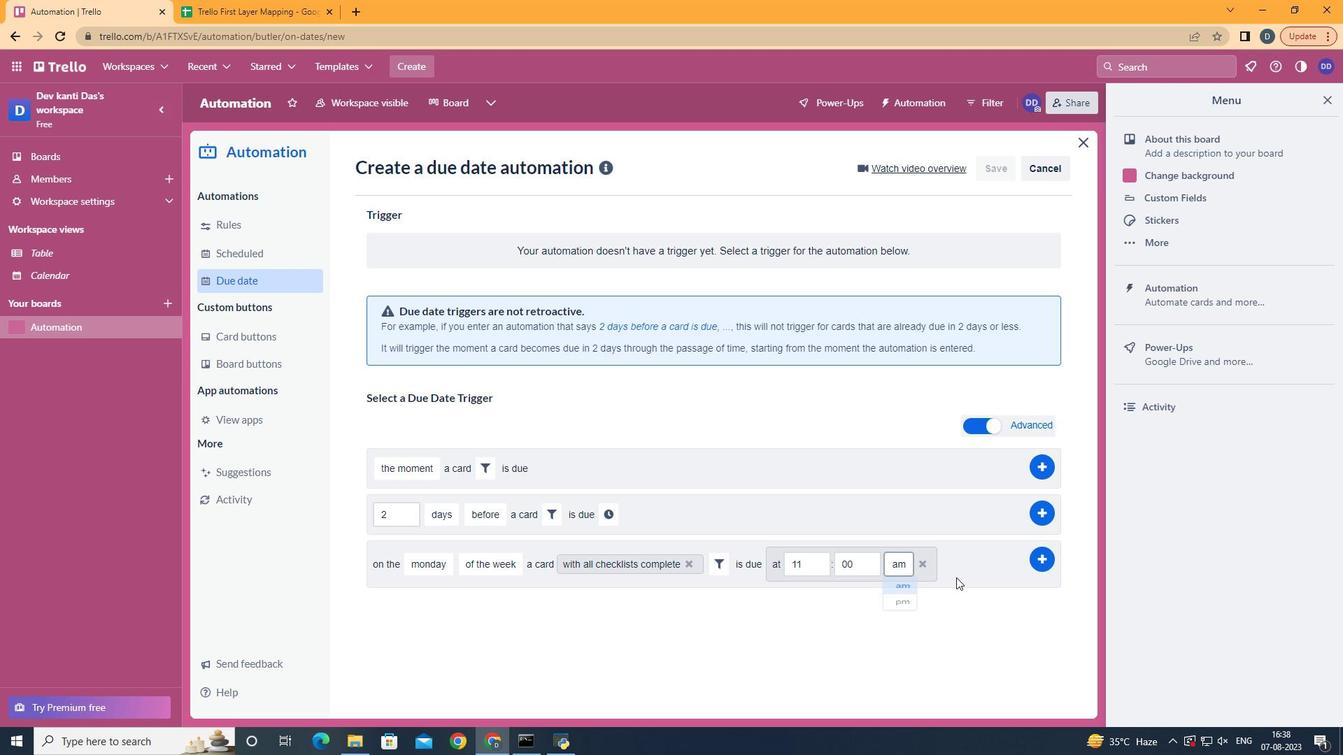 
Action: Mouse moved to (1038, 552)
Screenshot: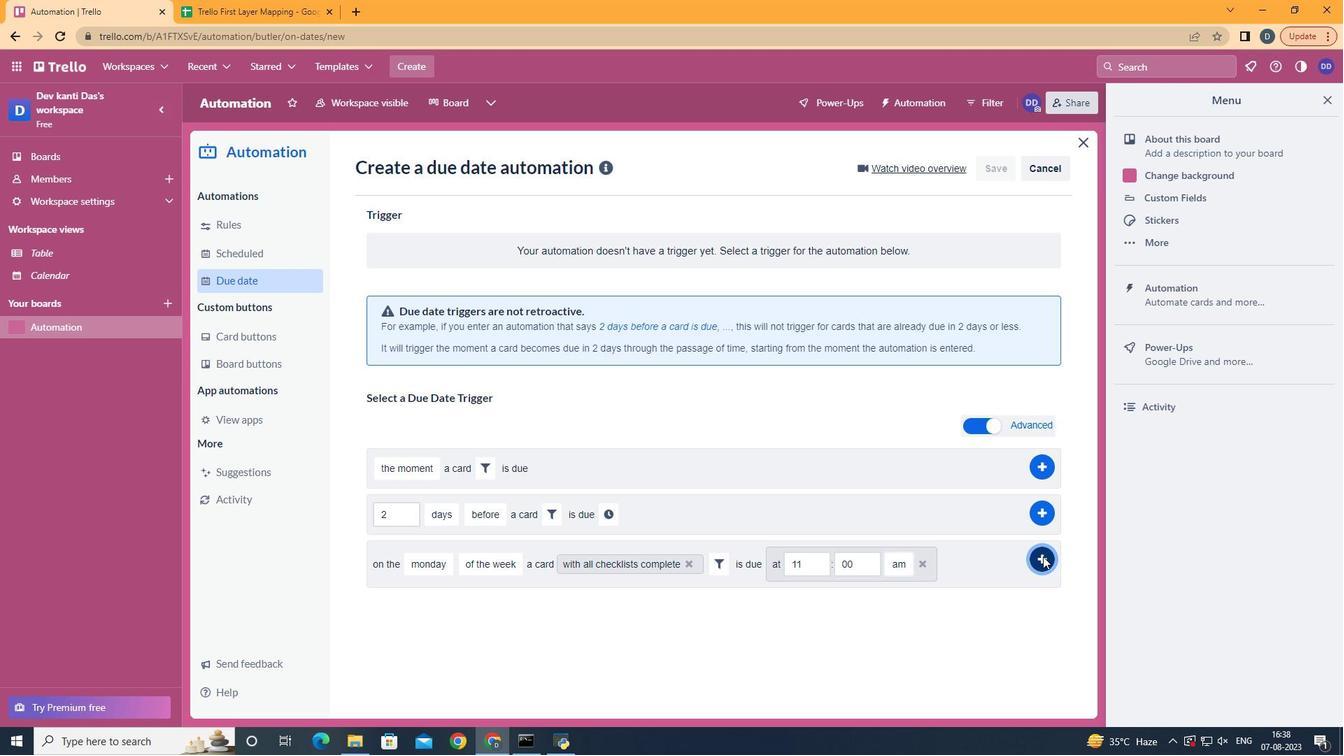 
Action: Mouse pressed left at (1038, 552)
Screenshot: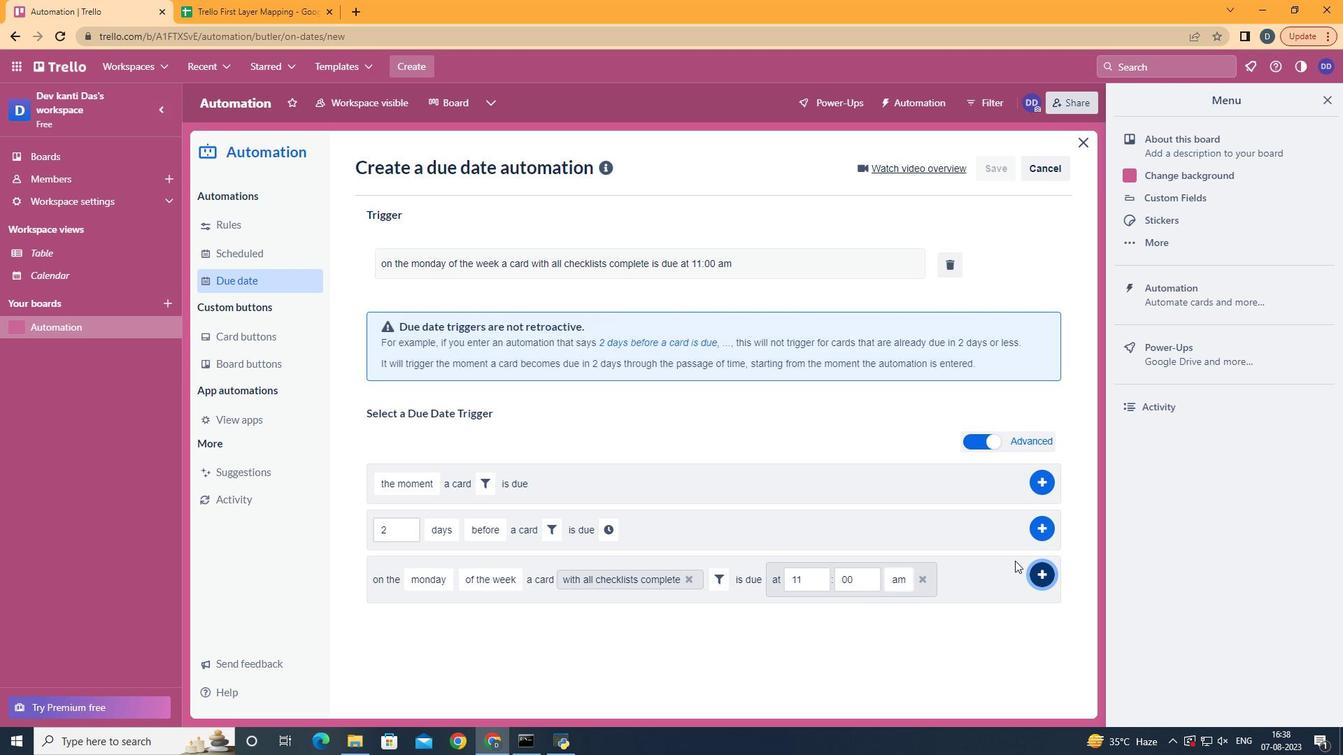 
Action: Mouse moved to (761, 277)
Screenshot: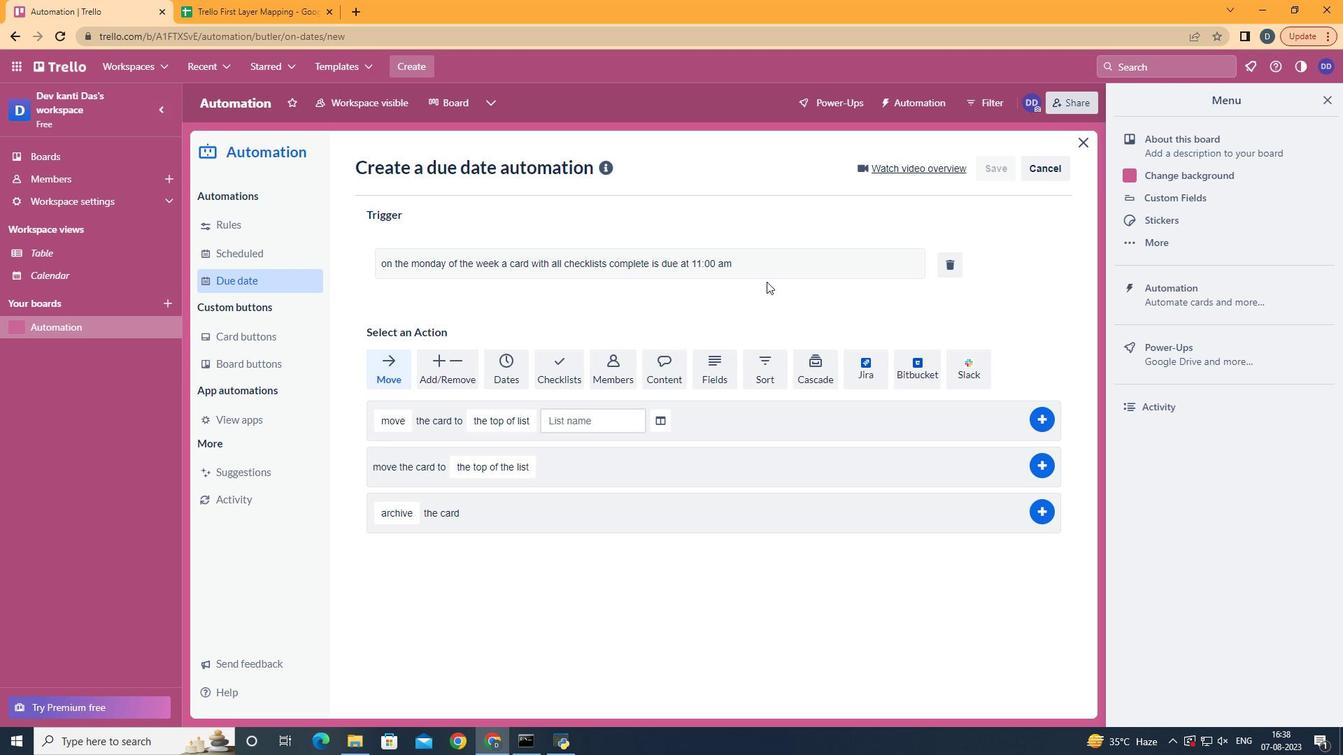 
